 Task: Forward email as attachment with the signature Donald Hall with the subject Performance review from softage.1@softage.net to softage.10@softage.net with the message I need your input on the best approach to resolving a project issue.
Action: Mouse moved to (803, 70)
Screenshot: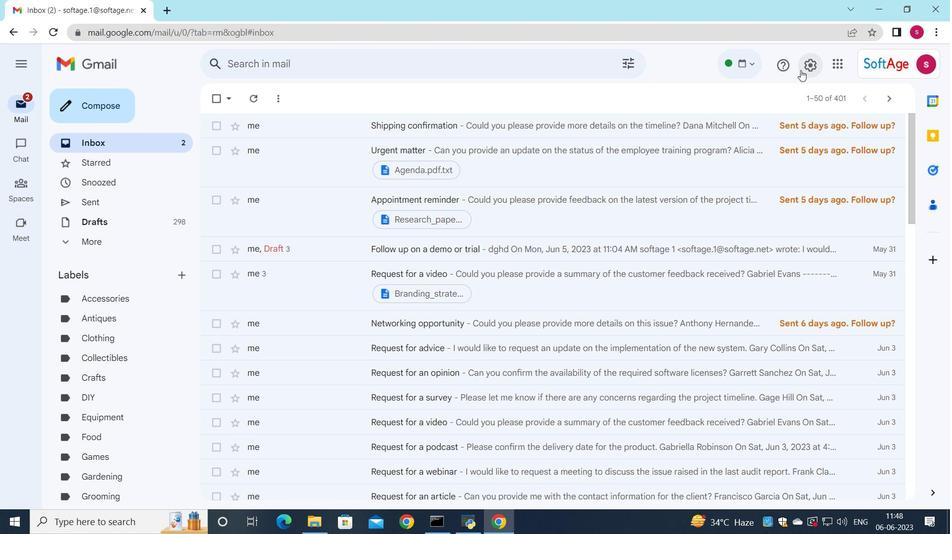 
Action: Mouse pressed left at (803, 70)
Screenshot: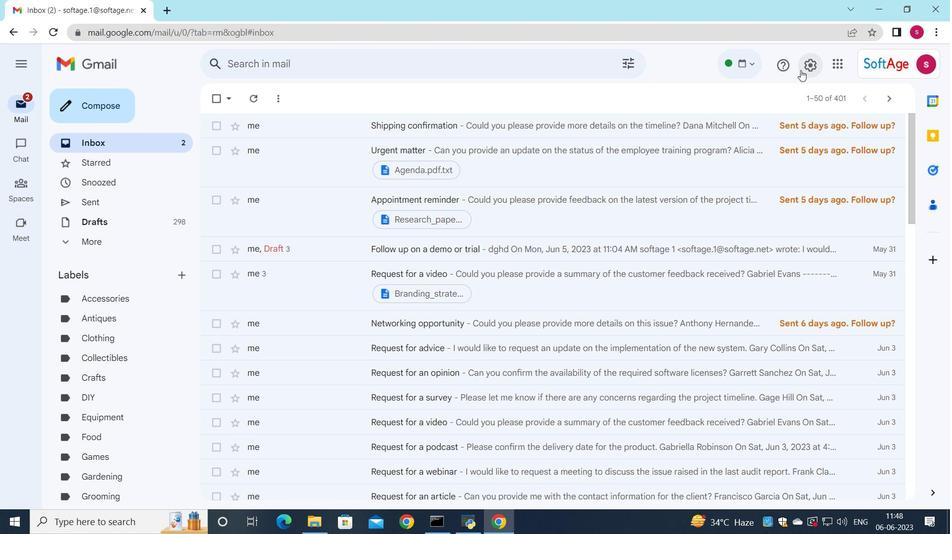 
Action: Mouse moved to (798, 121)
Screenshot: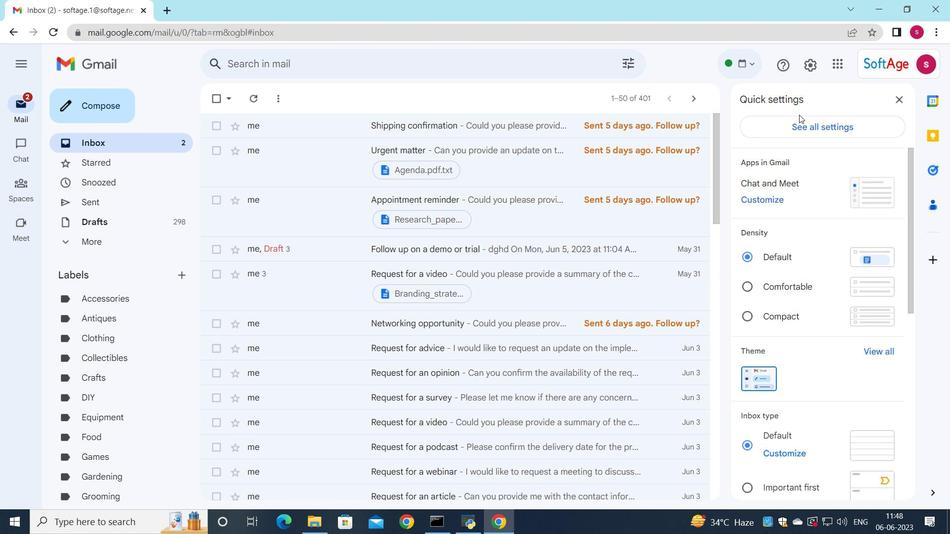
Action: Mouse pressed left at (798, 121)
Screenshot: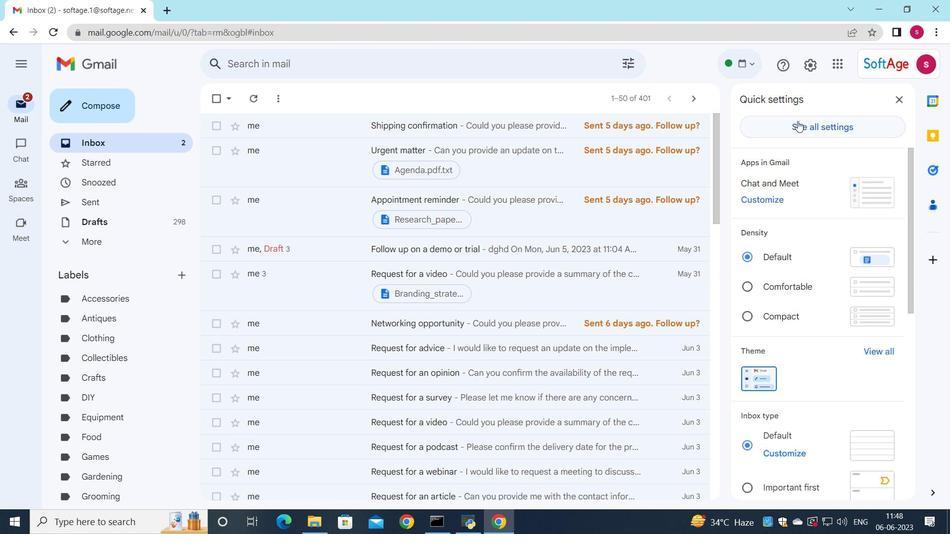
Action: Mouse moved to (640, 257)
Screenshot: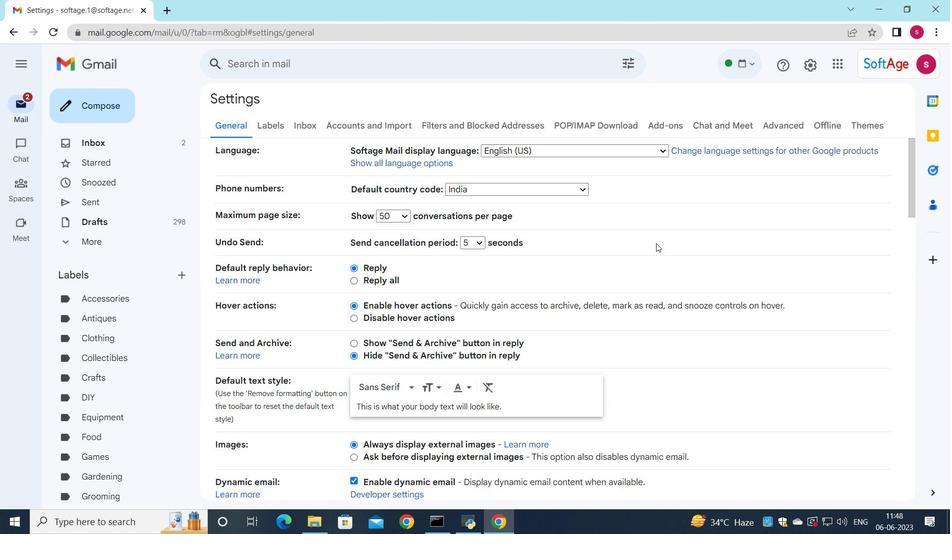 
Action: Mouse scrolled (643, 254) with delta (0, 0)
Screenshot: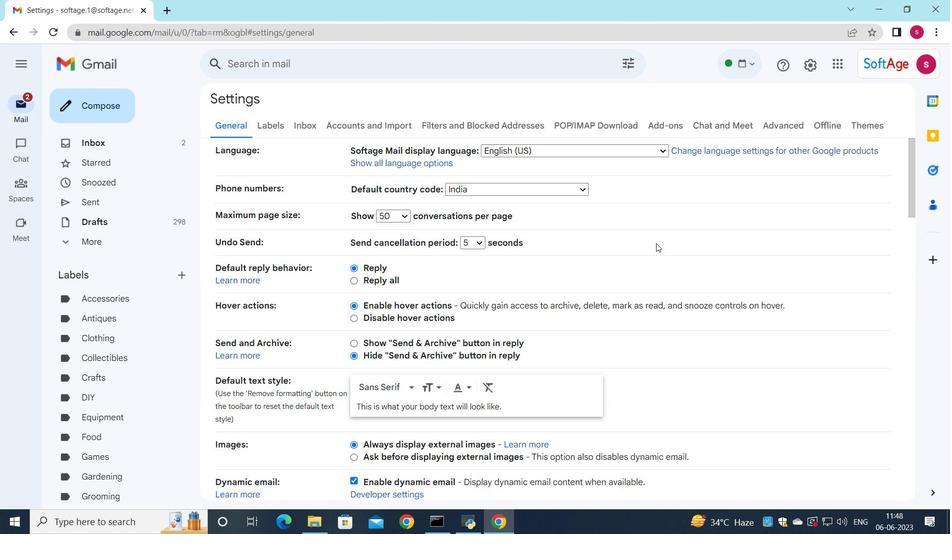 
Action: Mouse moved to (638, 259)
Screenshot: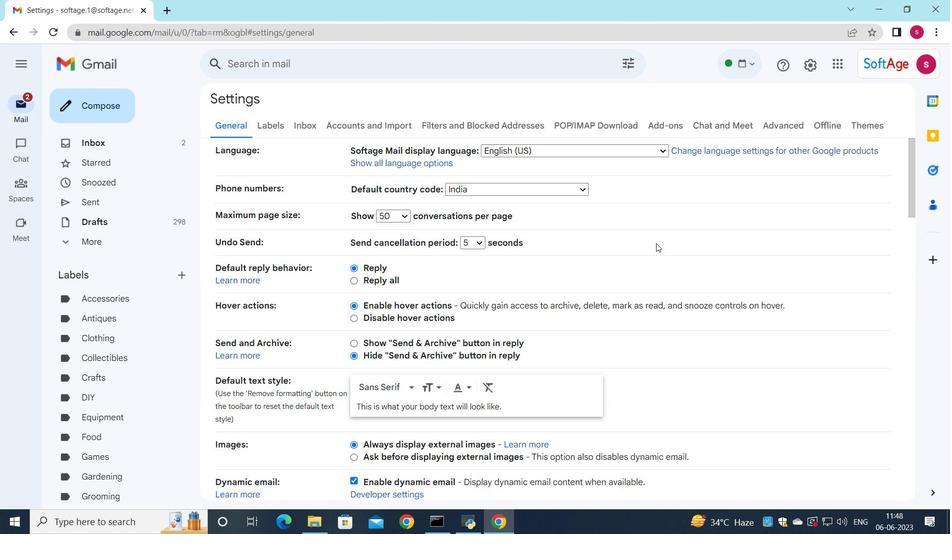 
Action: Mouse scrolled (640, 256) with delta (0, 0)
Screenshot: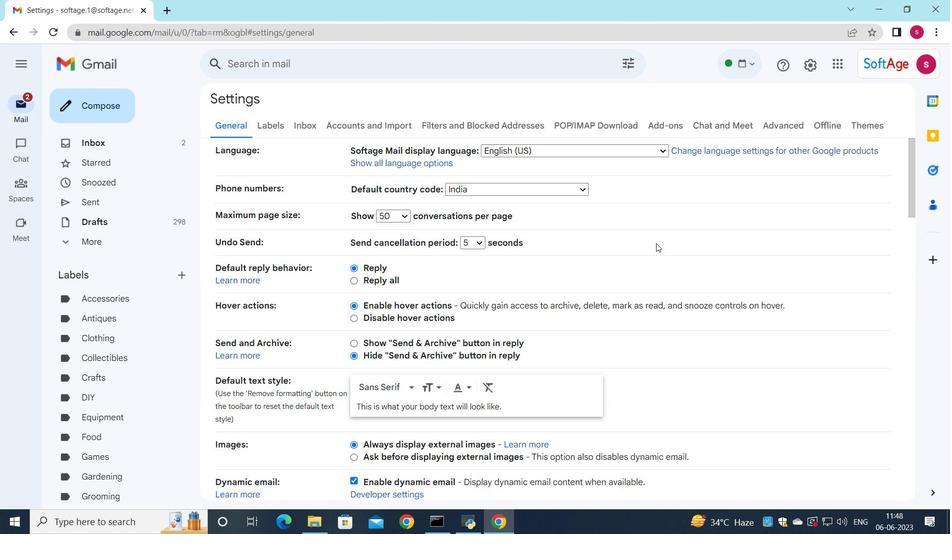 
Action: Mouse moved to (637, 260)
Screenshot: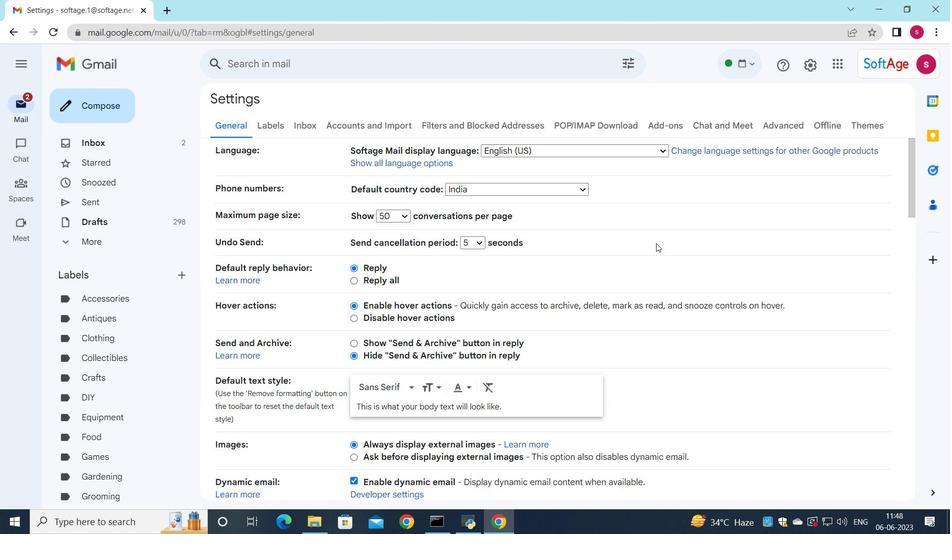 
Action: Mouse scrolled (637, 259) with delta (0, 0)
Screenshot: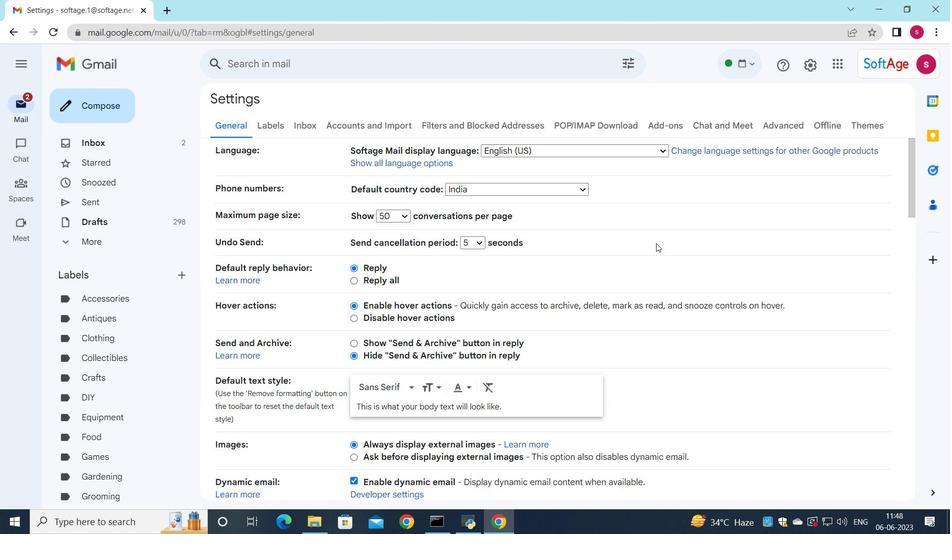
Action: Mouse moved to (635, 263)
Screenshot: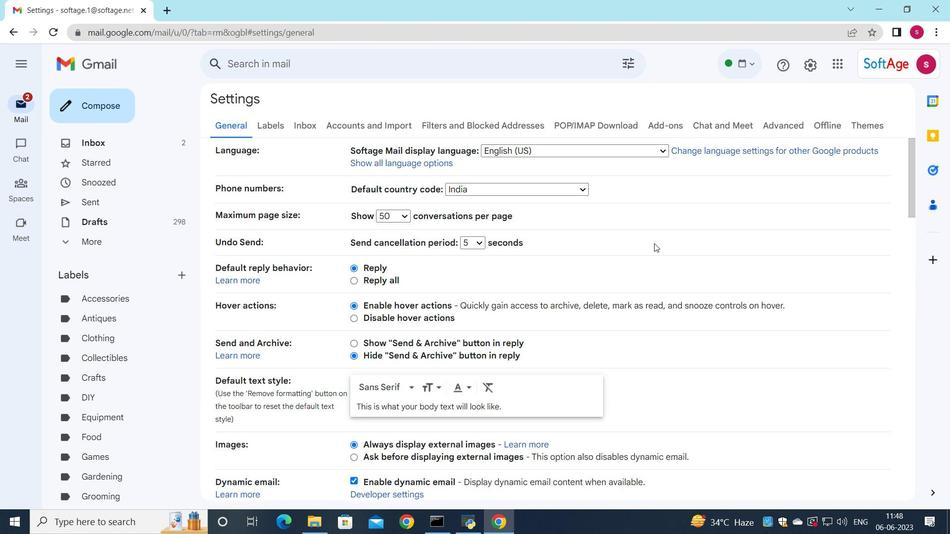 
Action: Mouse scrolled (635, 263) with delta (0, 0)
Screenshot: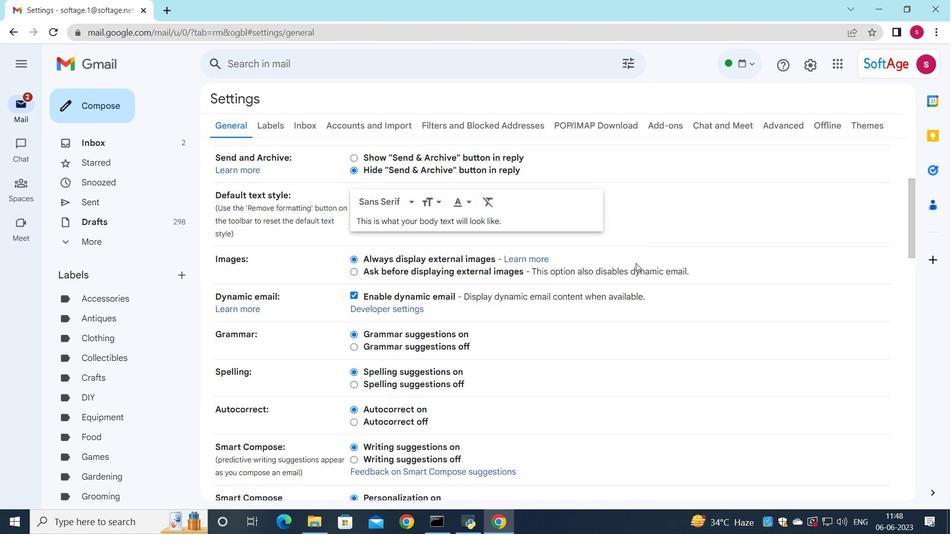 
Action: Mouse scrolled (635, 263) with delta (0, 0)
Screenshot: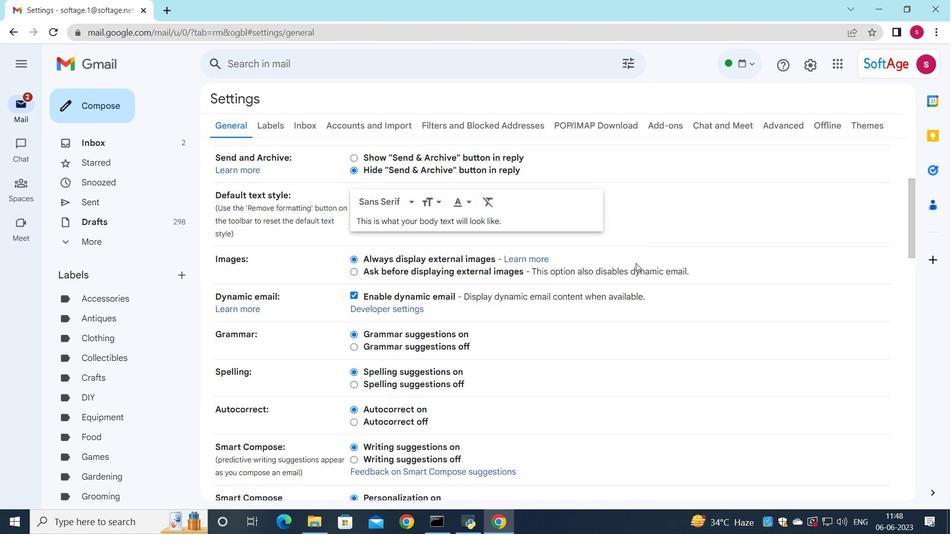 
Action: Mouse scrolled (635, 263) with delta (0, 0)
Screenshot: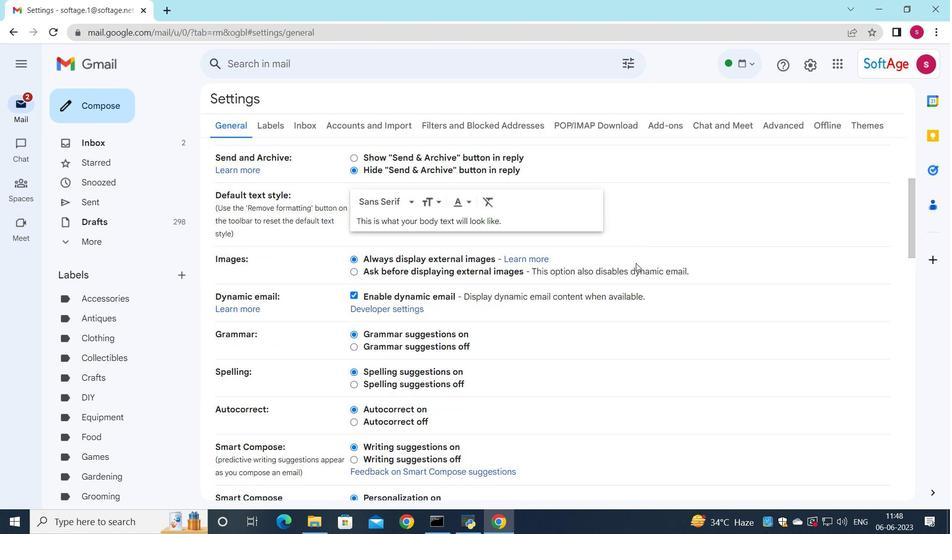 
Action: Mouse scrolled (635, 263) with delta (0, 0)
Screenshot: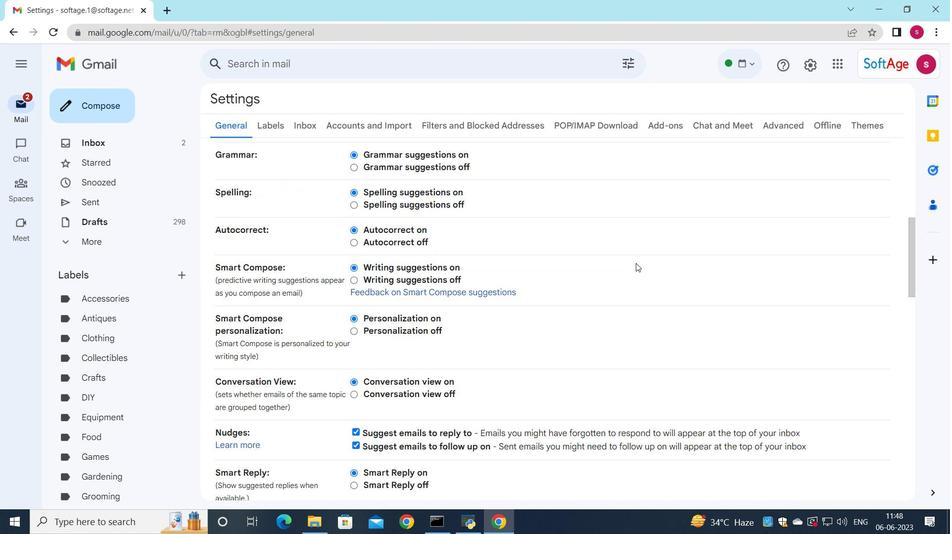
Action: Mouse moved to (632, 263)
Screenshot: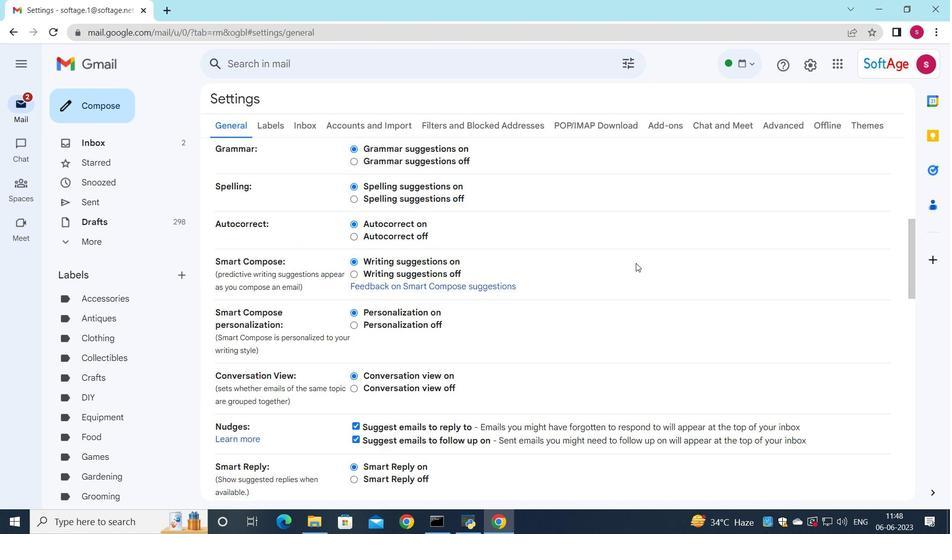 
Action: Mouse scrolled (632, 263) with delta (0, 0)
Screenshot: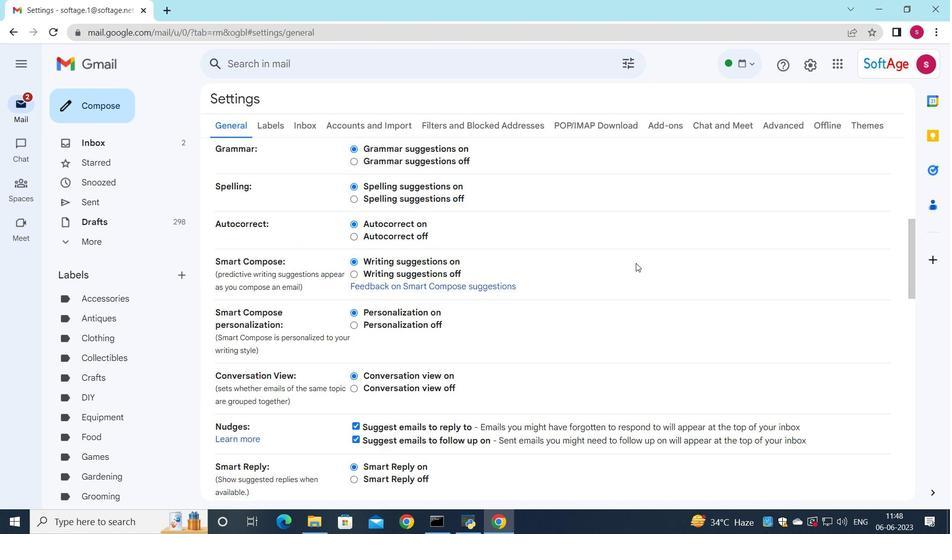 
Action: Mouse moved to (632, 263)
Screenshot: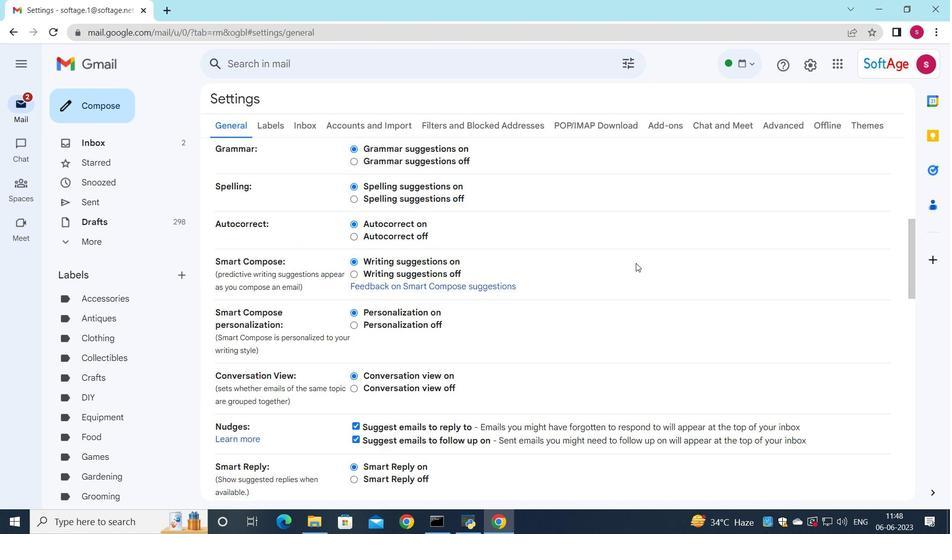
Action: Mouse scrolled (632, 263) with delta (0, 0)
Screenshot: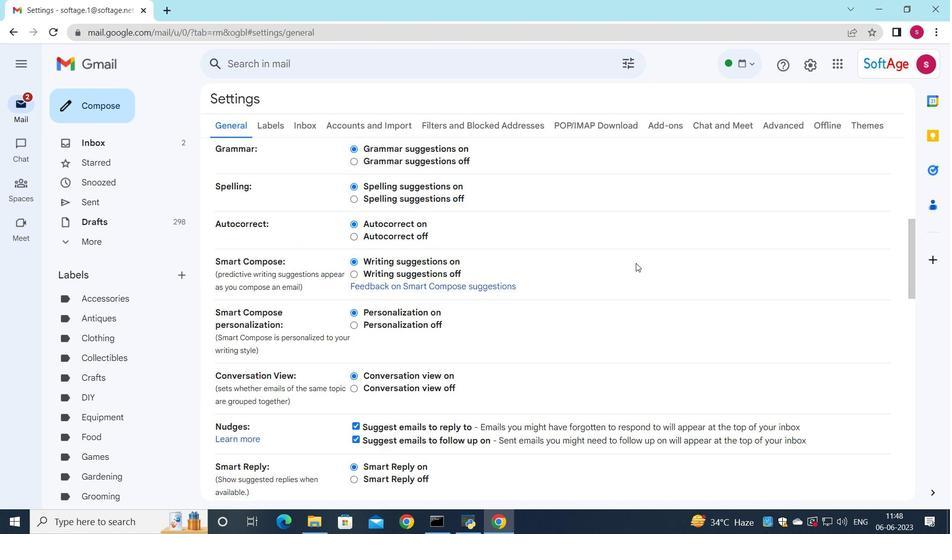 
Action: Mouse moved to (618, 268)
Screenshot: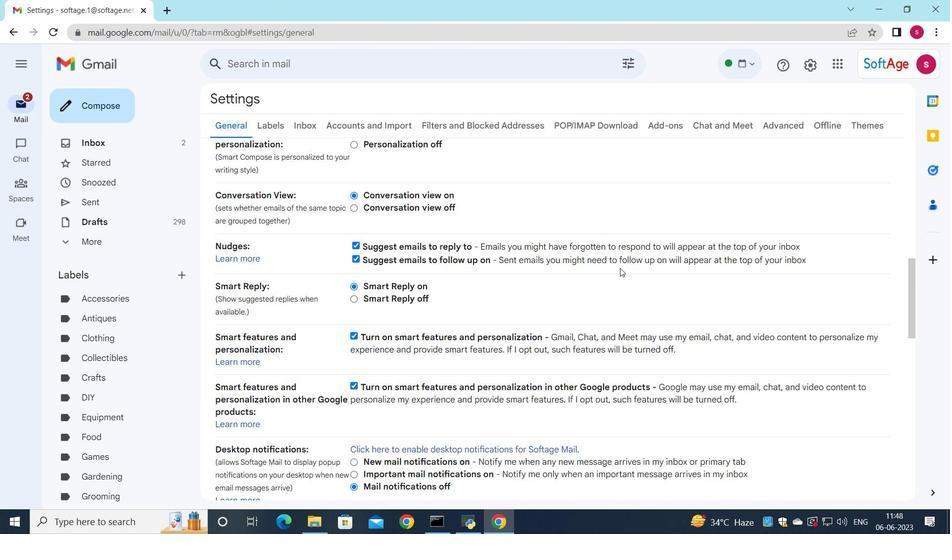 
Action: Mouse scrolled (618, 267) with delta (0, 0)
Screenshot: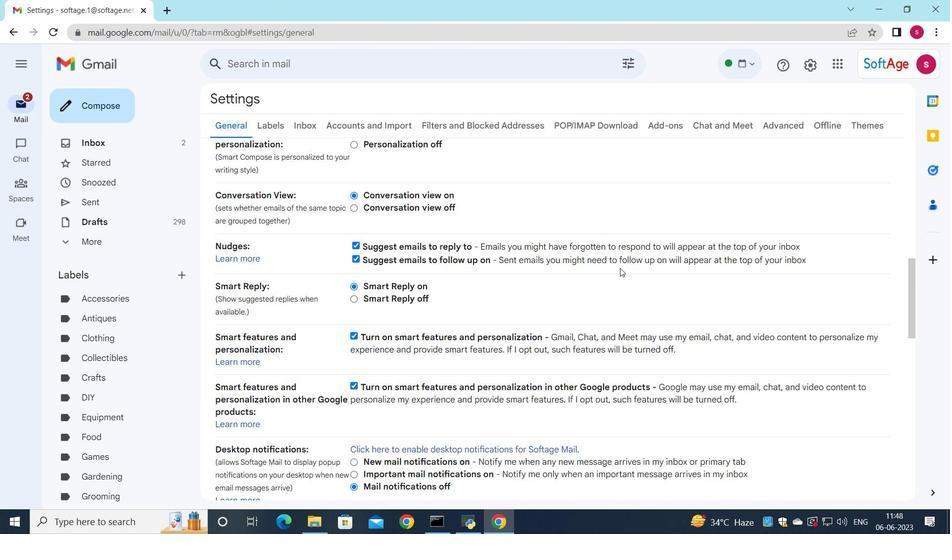 
Action: Mouse moved to (617, 268)
Screenshot: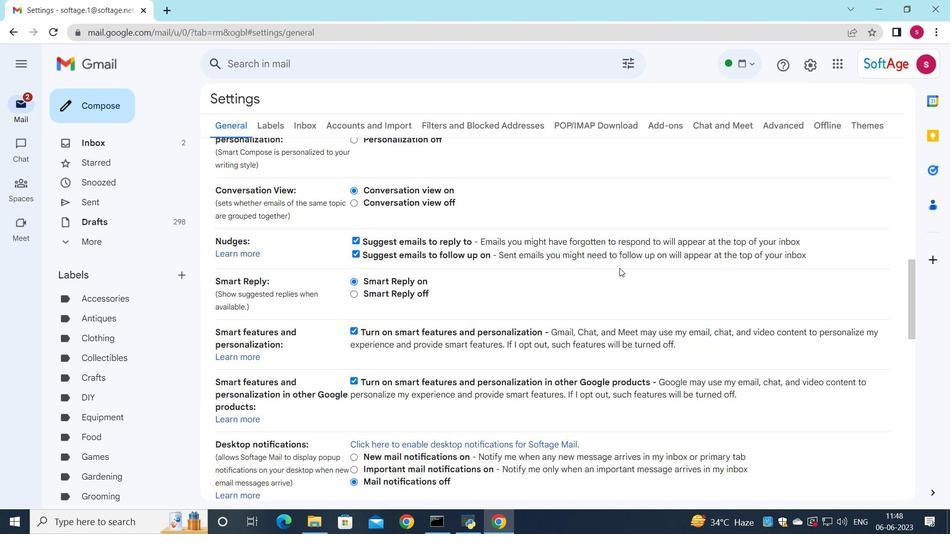 
Action: Mouse scrolled (617, 268) with delta (0, 0)
Screenshot: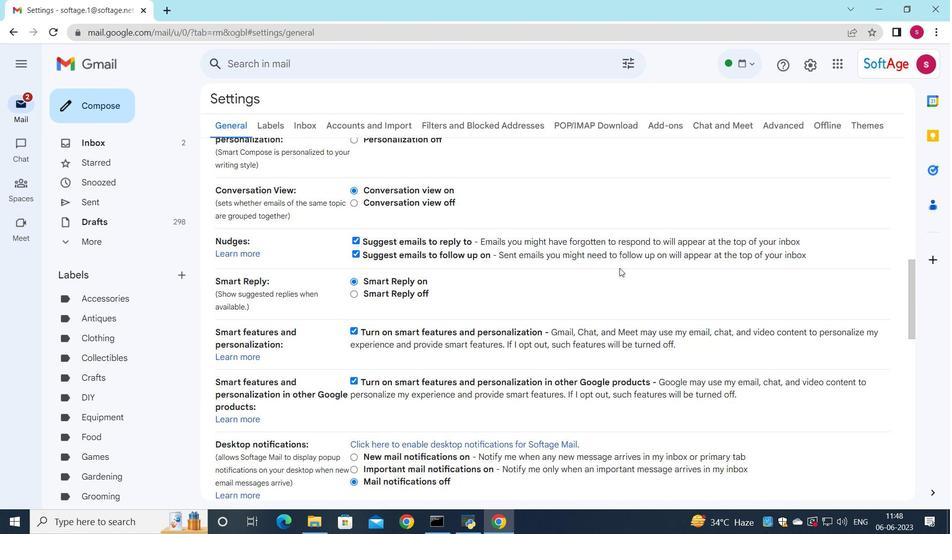 
Action: Mouse moved to (616, 269)
Screenshot: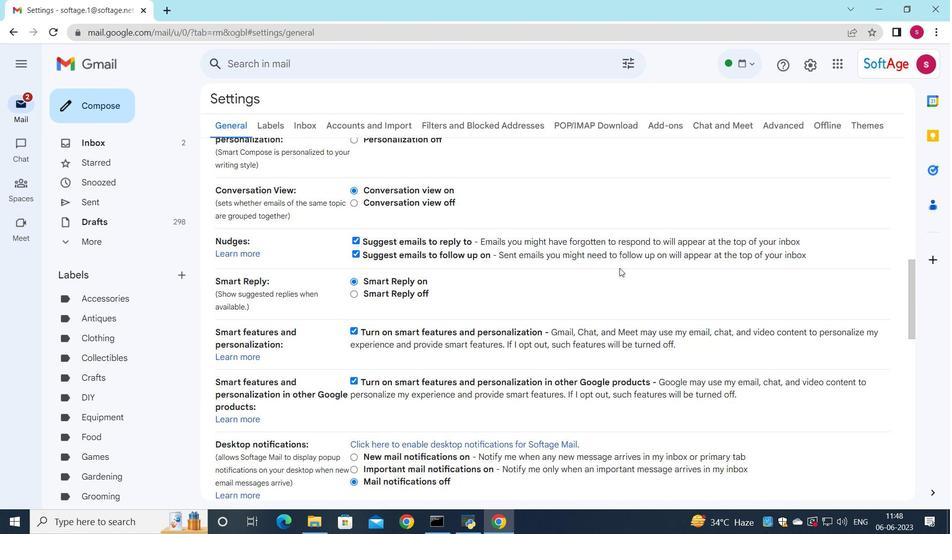 
Action: Mouse scrolled (616, 269) with delta (0, 0)
Screenshot: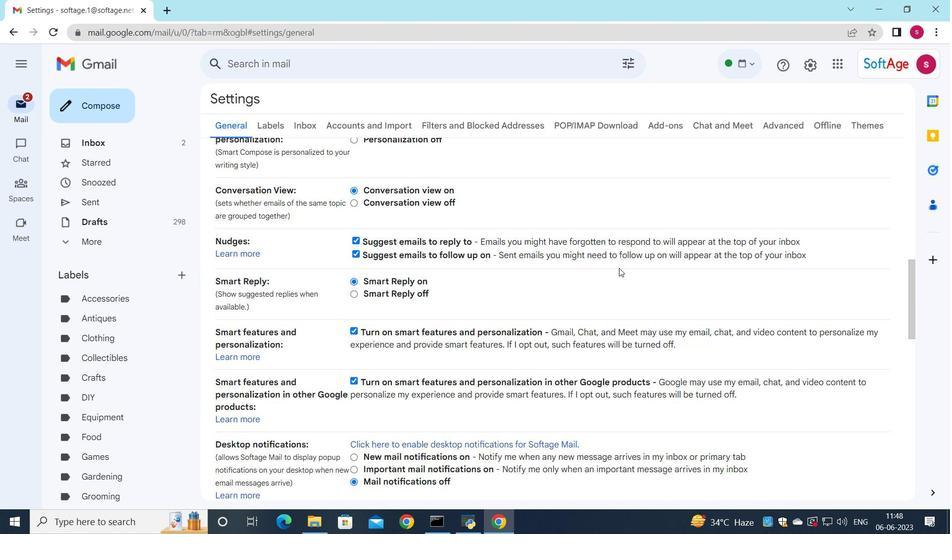 
Action: Mouse moved to (616, 270)
Screenshot: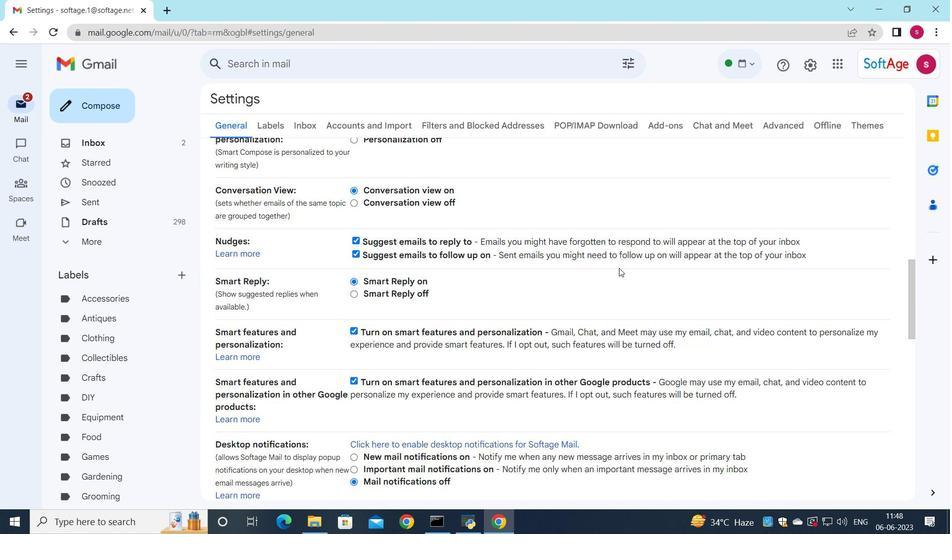 
Action: Mouse scrolled (616, 269) with delta (0, 0)
Screenshot: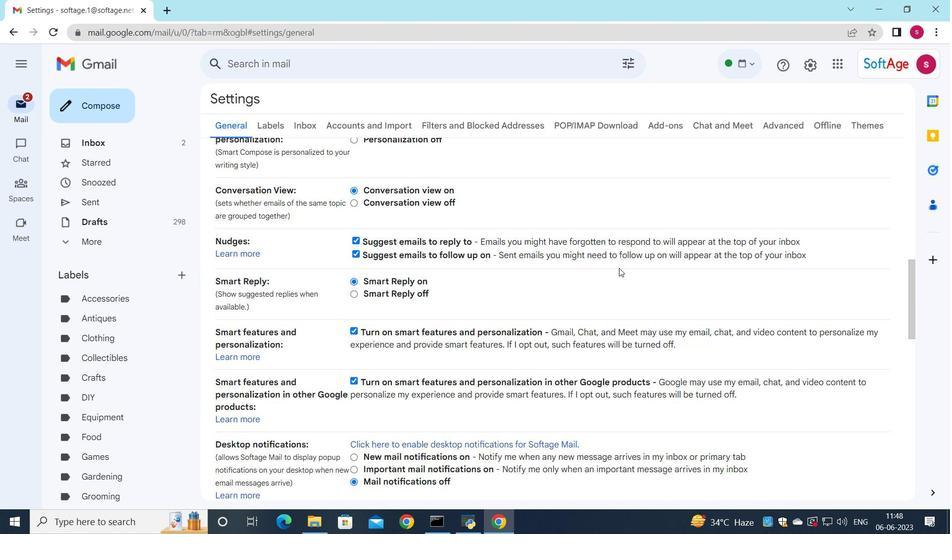 
Action: Mouse moved to (614, 274)
Screenshot: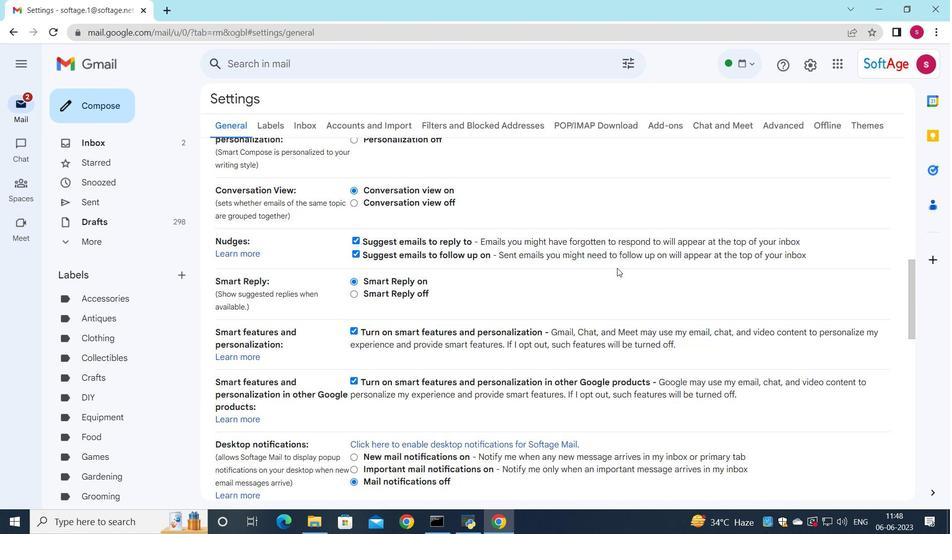
Action: Mouse scrolled (614, 273) with delta (0, 0)
Screenshot: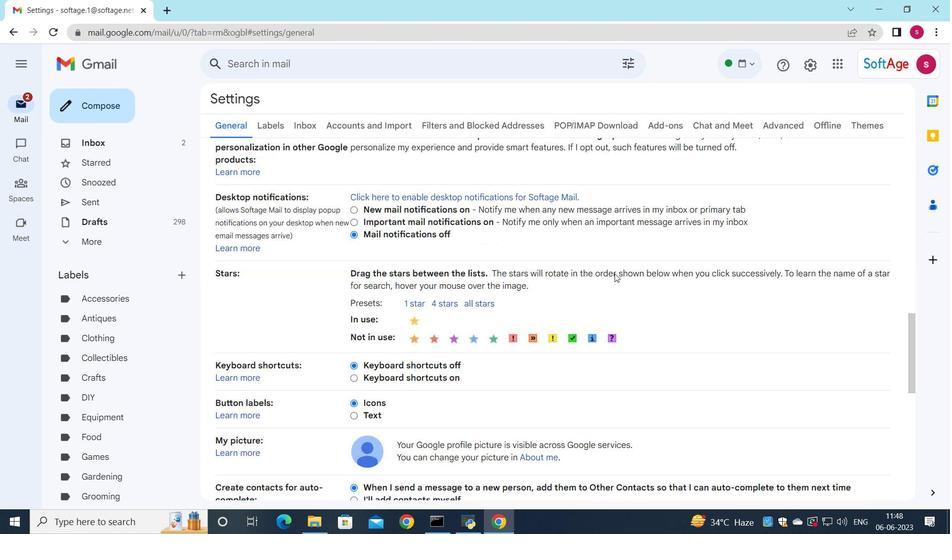 
Action: Mouse scrolled (614, 273) with delta (0, 0)
Screenshot: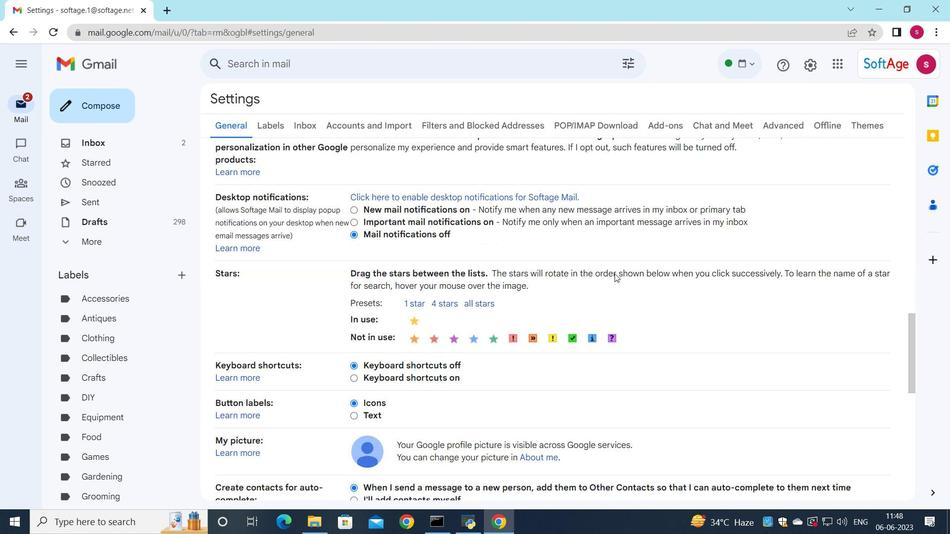 
Action: Mouse scrolled (614, 273) with delta (0, 0)
Screenshot: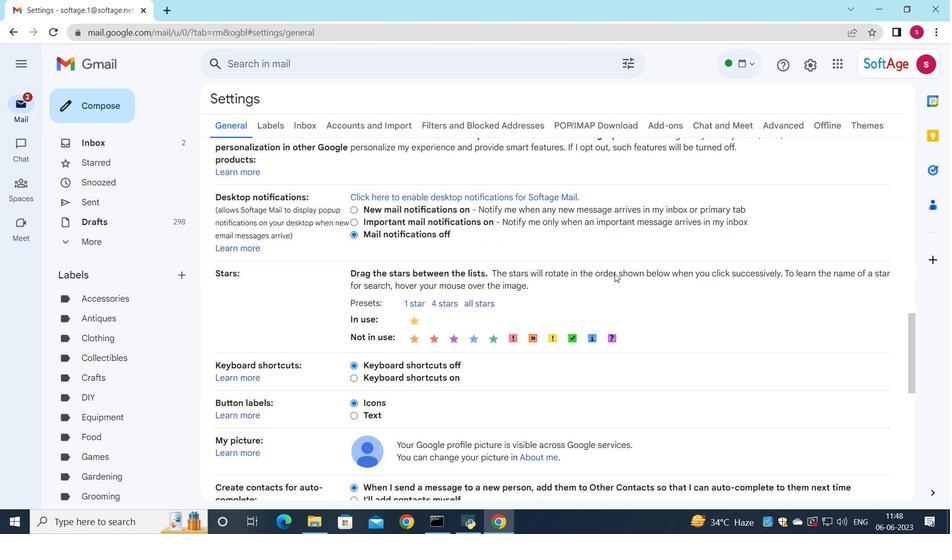 
Action: Mouse scrolled (614, 273) with delta (0, 0)
Screenshot: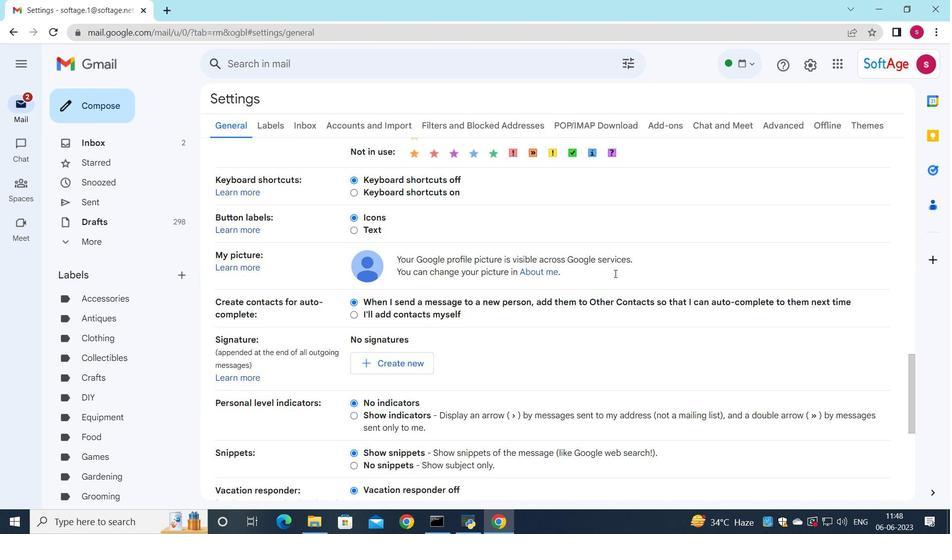
Action: Mouse scrolled (614, 273) with delta (0, 0)
Screenshot: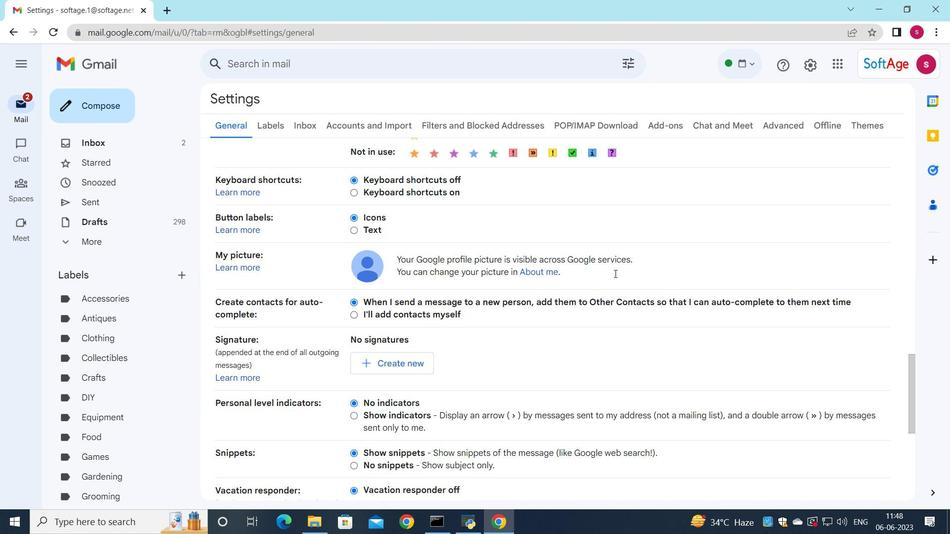 
Action: Mouse moved to (420, 244)
Screenshot: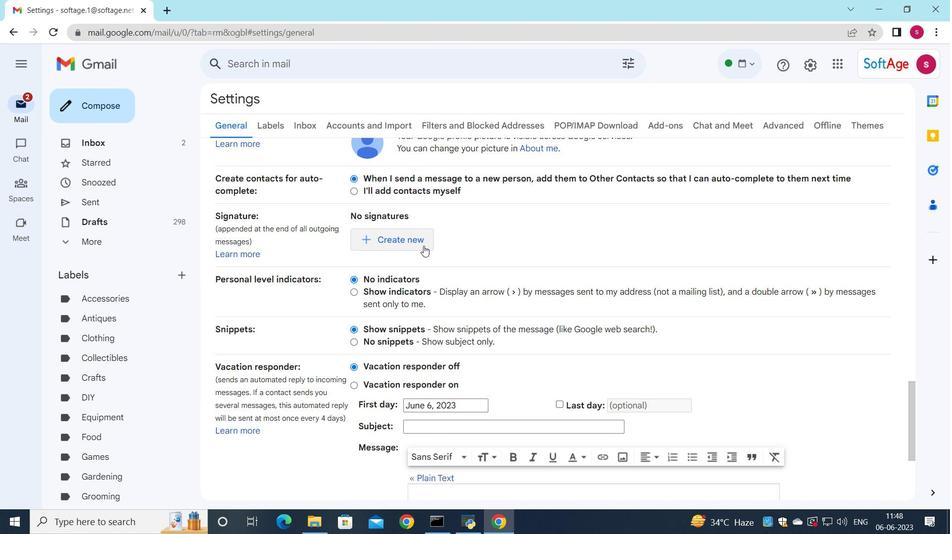 
Action: Mouse pressed left at (420, 244)
Screenshot: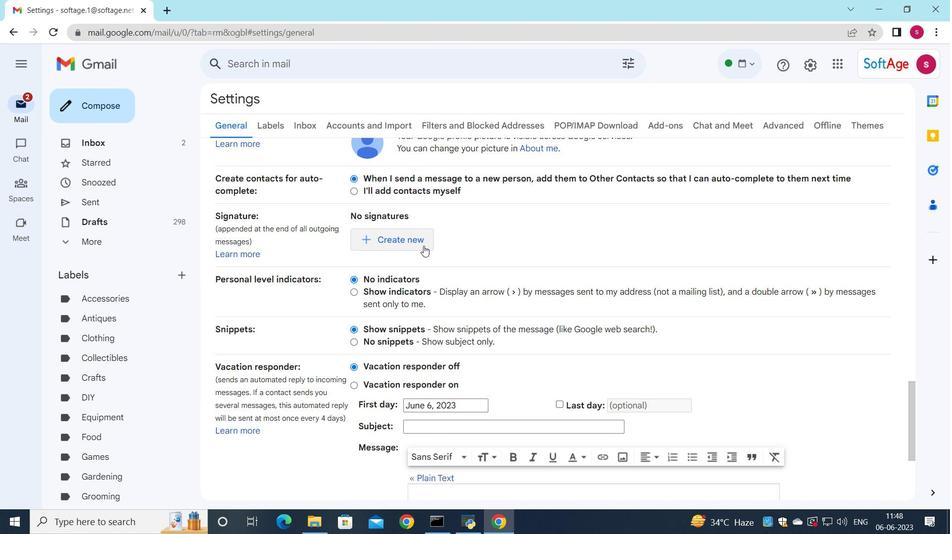 
Action: Mouse moved to (464, 121)
Screenshot: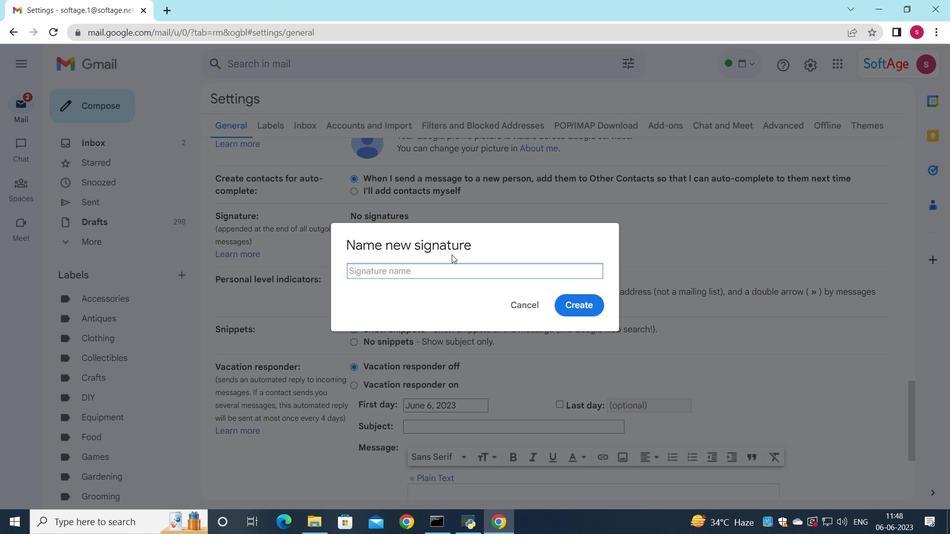 
Action: Key pressed <Key.shift>Donalfd<Key.backspace><Key.backspace>d<Key.space><Key.shift><Key.shift><Key.shift><Key.shift><Key.shift><Key.shift><Key.shift><Key.shift><Key.shift><Key.shift><Key.shift><Key.shift><Key.shift>Hall
Screenshot: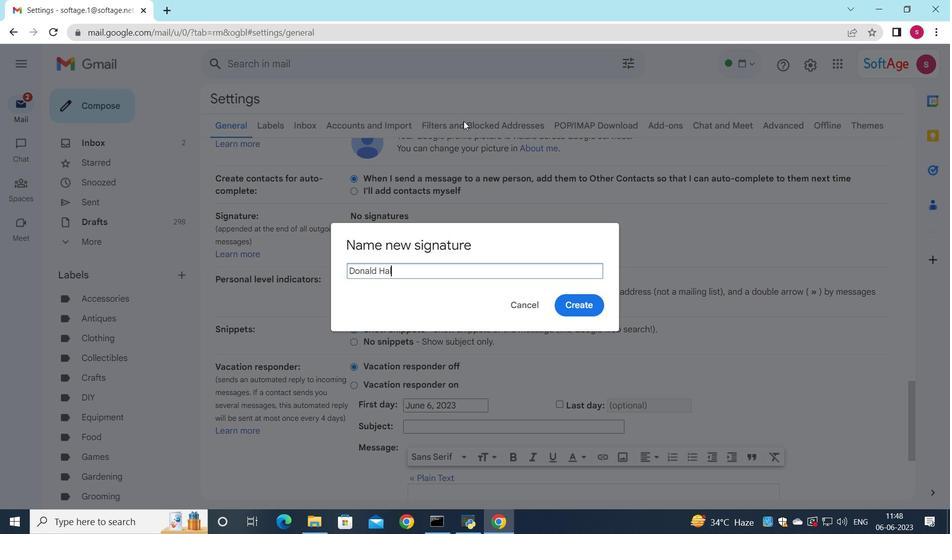 
Action: Mouse moved to (590, 314)
Screenshot: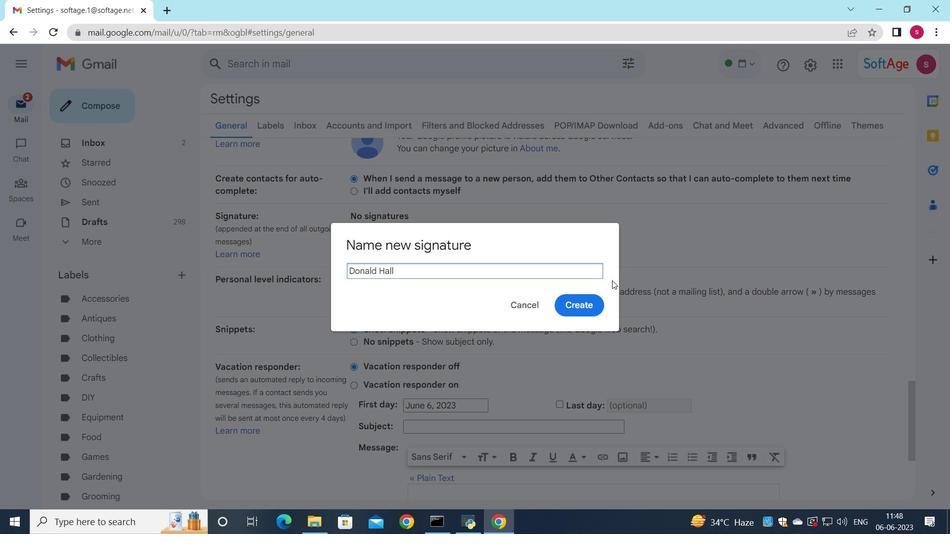 
Action: Mouse pressed left at (590, 314)
Screenshot: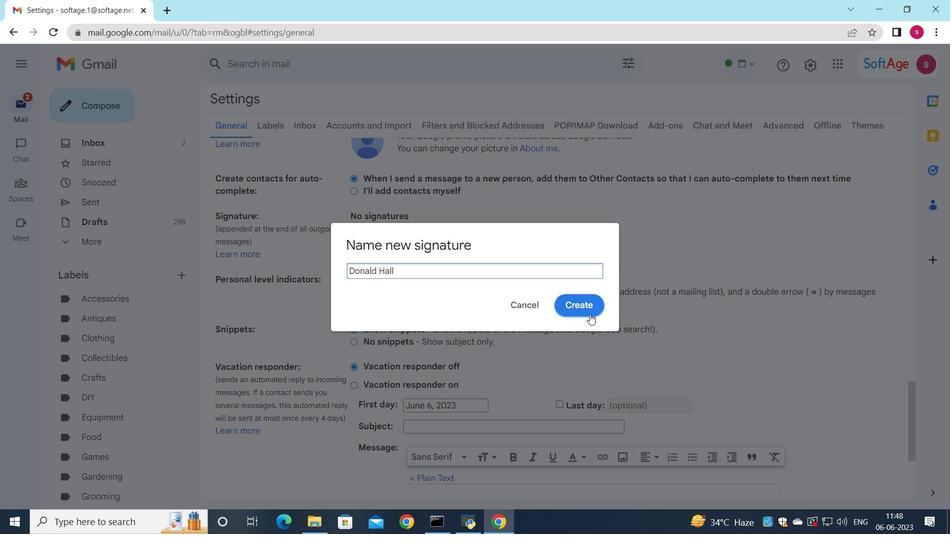 
Action: Mouse moved to (646, 263)
Screenshot: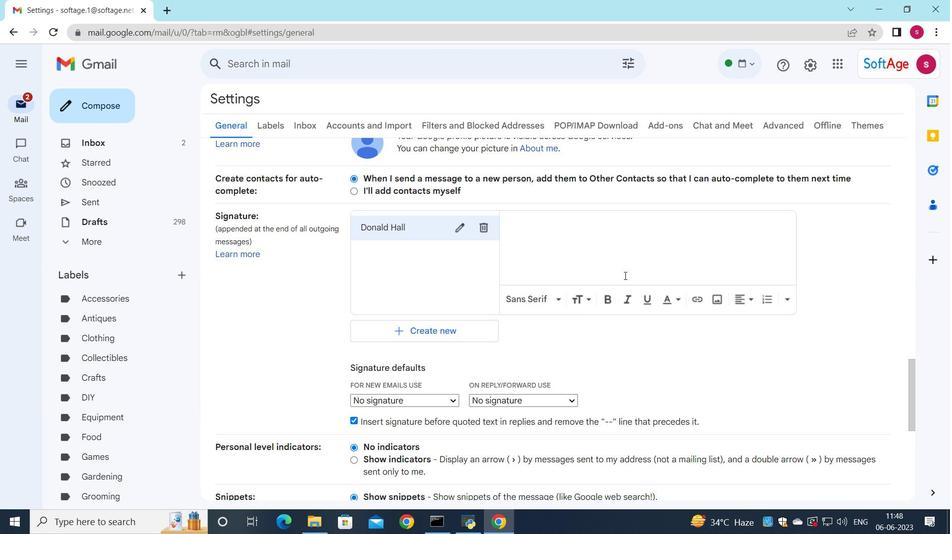 
Action: Mouse pressed left at (646, 263)
Screenshot: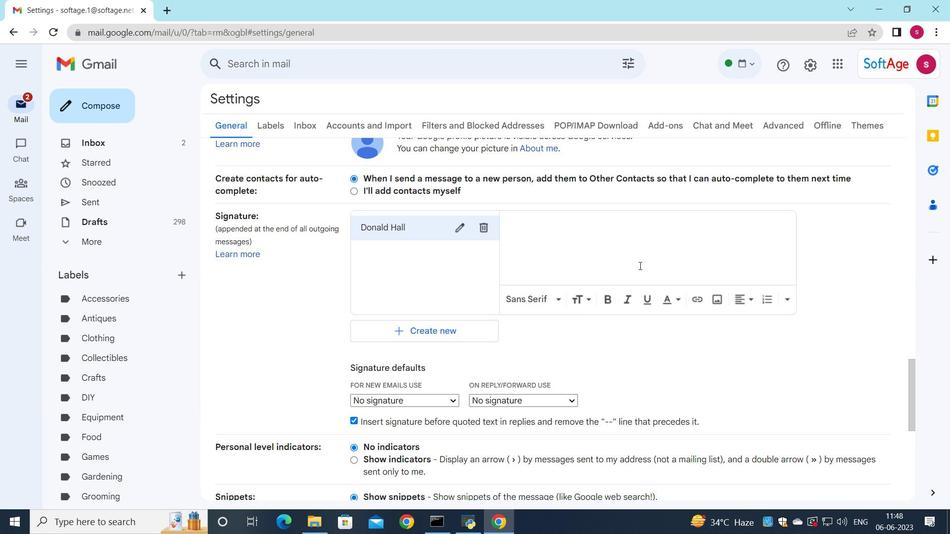 
Action: Mouse moved to (635, 237)
Screenshot: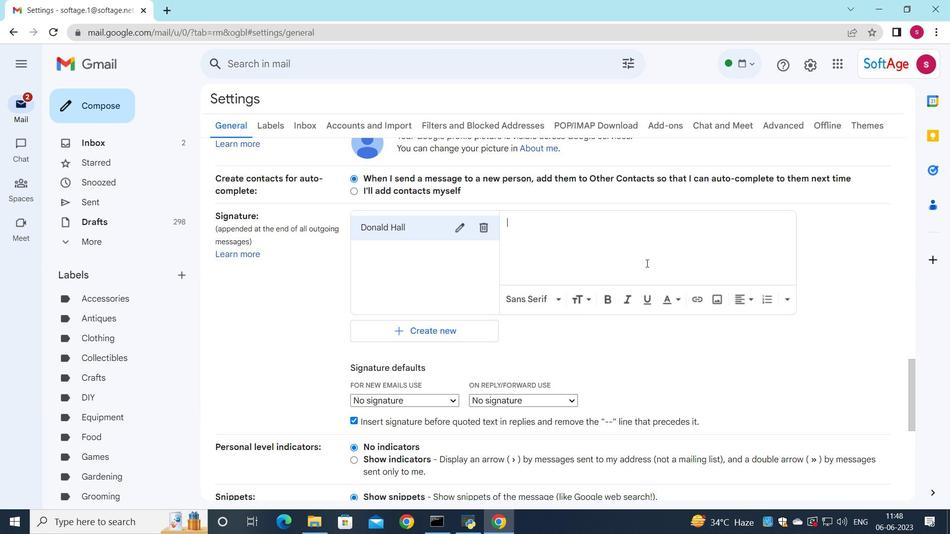 
Action: Key pressed <Key.shift>Donald<Key.space><Key.shift>hall
Screenshot: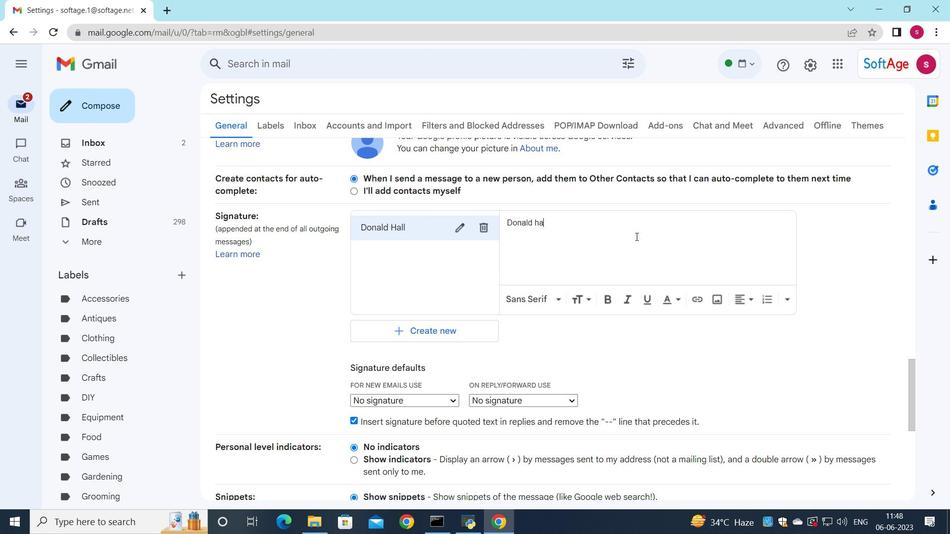 
Action: Mouse moved to (536, 222)
Screenshot: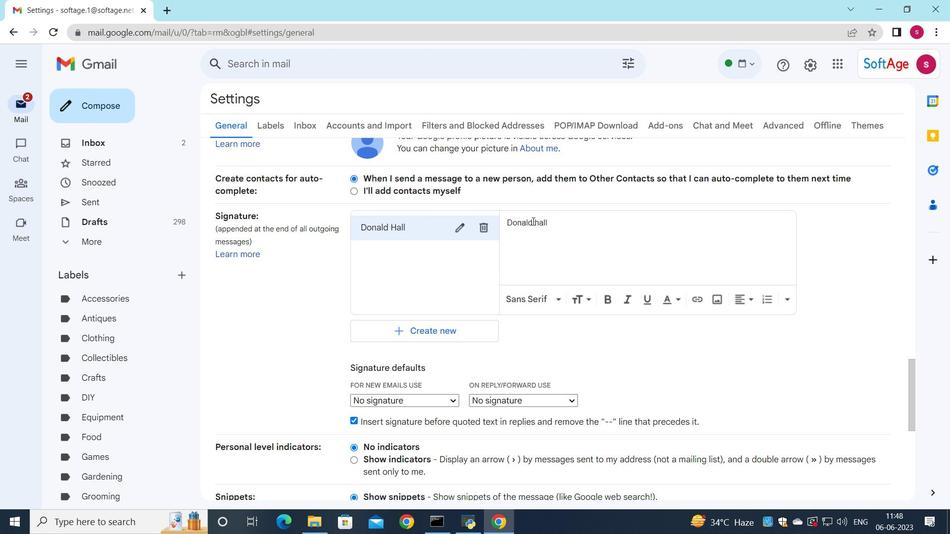 
Action: Mouse pressed left at (536, 222)
Screenshot: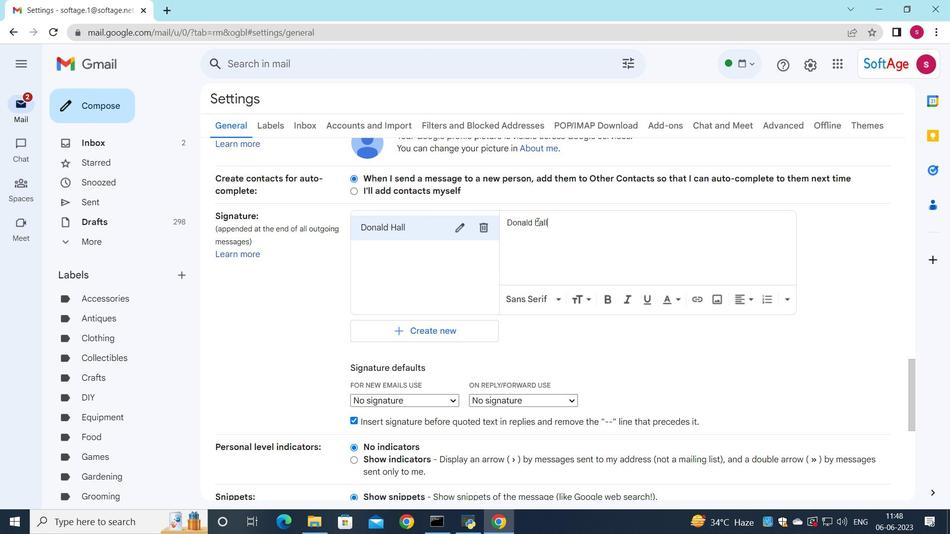 
Action: Key pressed <Key.backspace><Key.shift>H
Screenshot: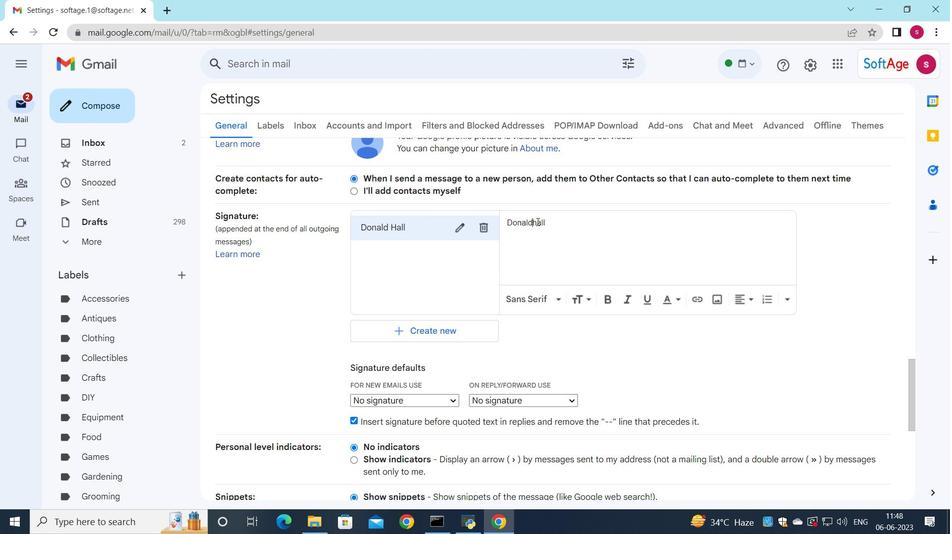 
Action: Mouse scrolled (536, 221) with delta (0, 0)
Screenshot: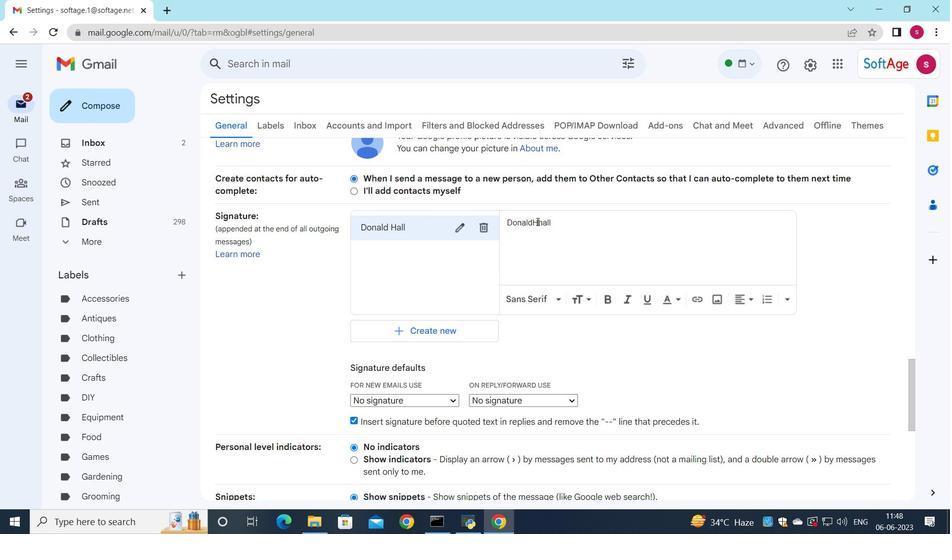 
Action: Mouse scrolled (536, 221) with delta (0, 0)
Screenshot: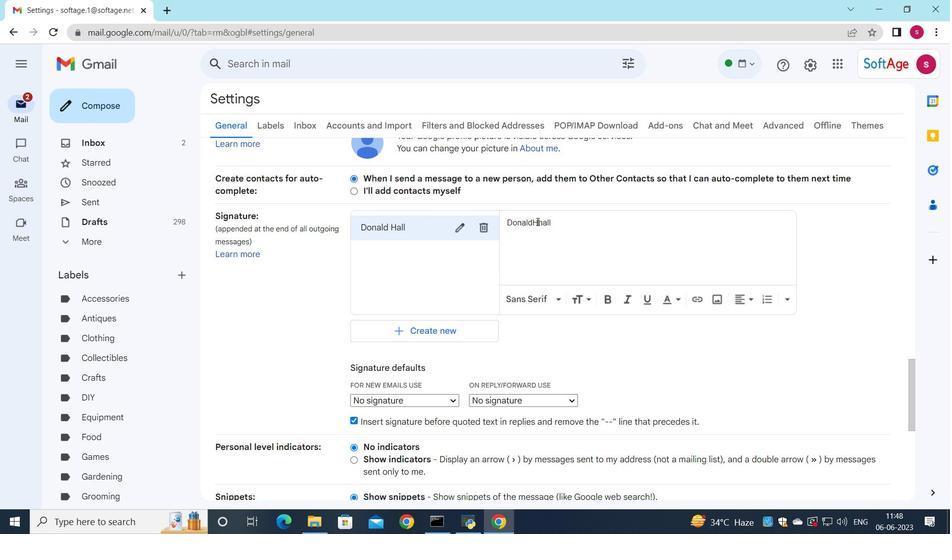 
Action: Mouse scrolled (536, 221) with delta (0, 0)
Screenshot: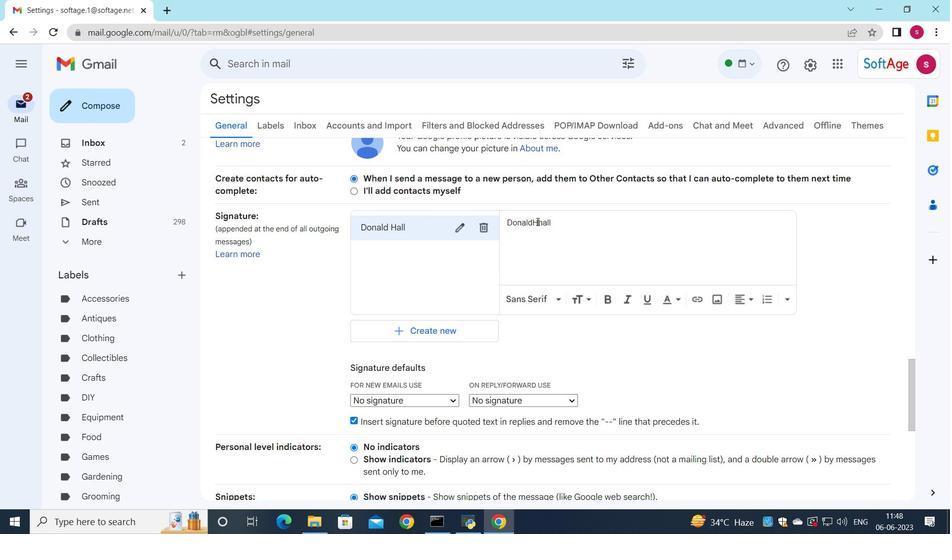 
Action: Mouse scrolled (536, 221) with delta (0, 0)
Screenshot: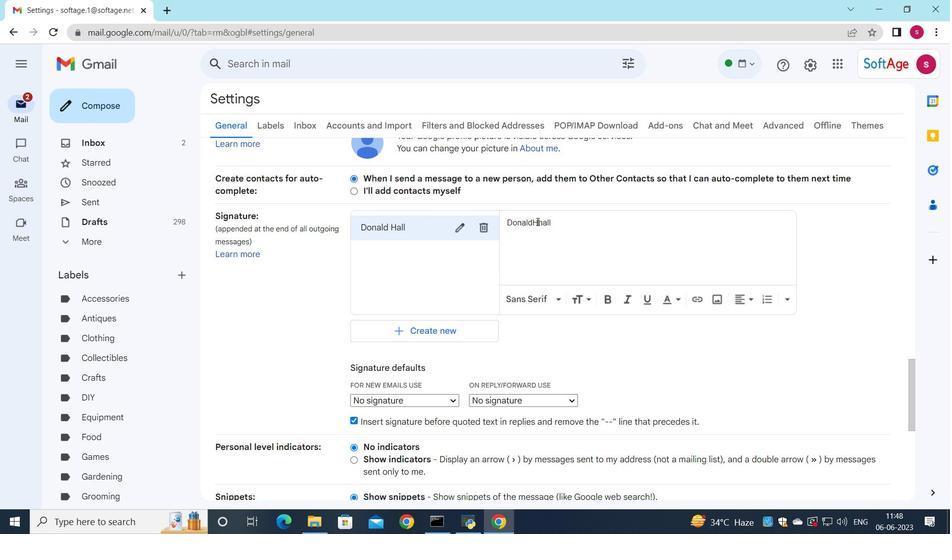 
Action: Mouse scrolled (536, 222) with delta (0, 0)
Screenshot: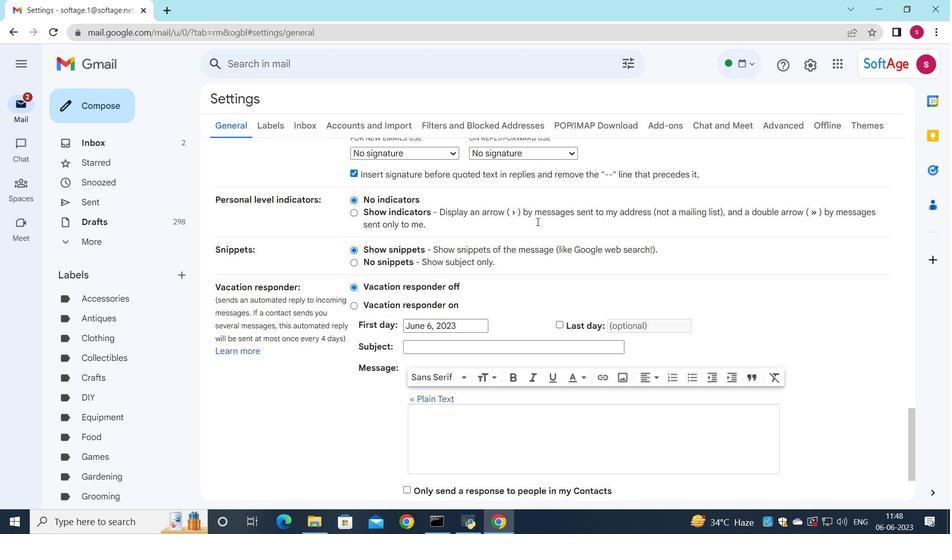 
Action: Mouse scrolled (536, 222) with delta (0, 0)
Screenshot: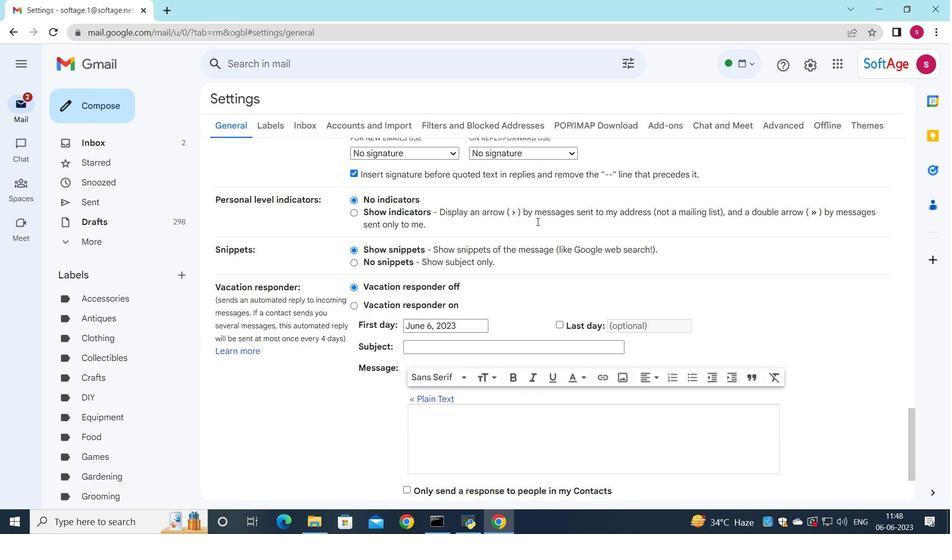 
Action: Mouse scrolled (536, 222) with delta (0, 0)
Screenshot: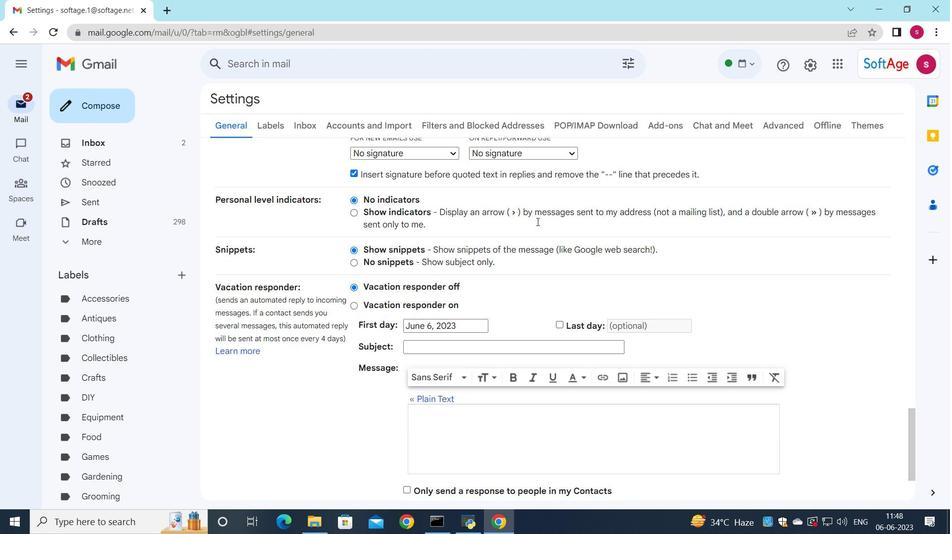 
Action: Mouse scrolled (536, 222) with delta (0, 0)
Screenshot: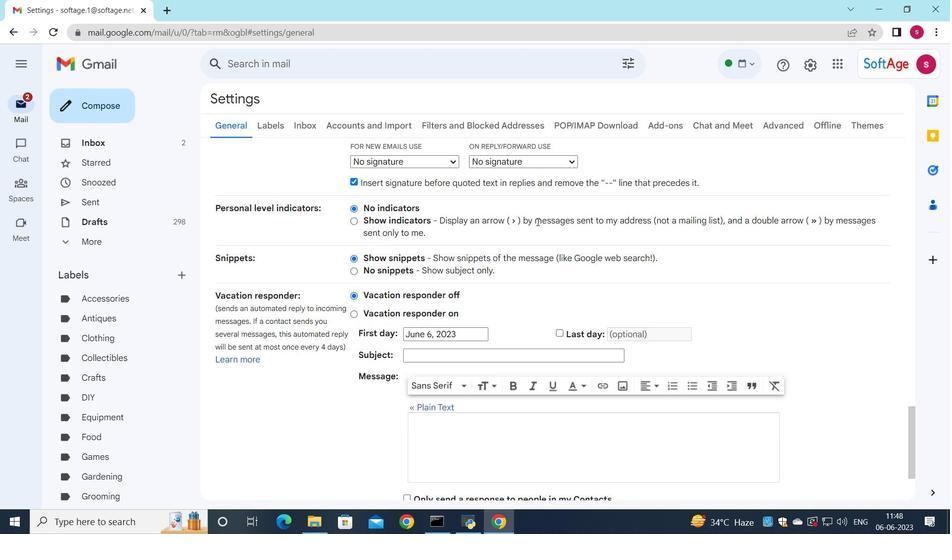 
Action: Mouse moved to (540, 225)
Screenshot: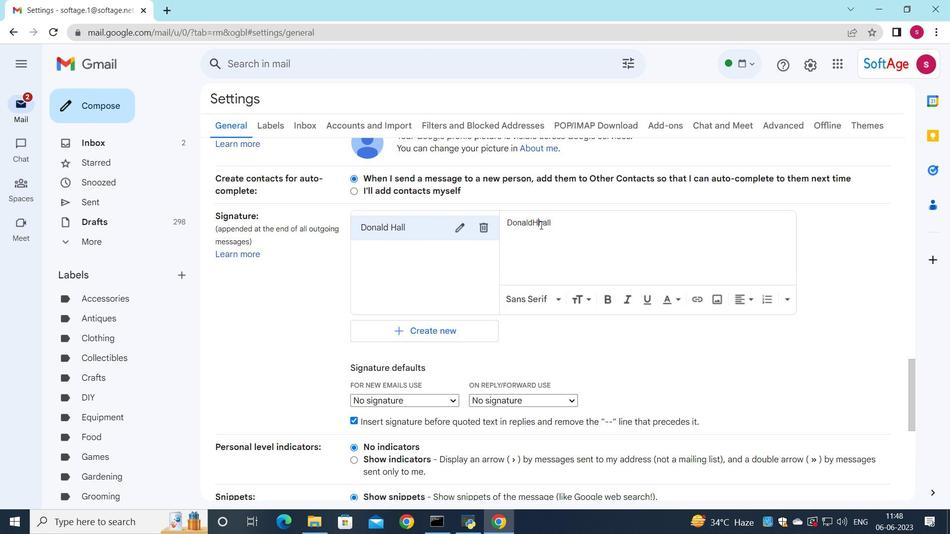 
Action: Mouse pressed left at (540, 225)
Screenshot: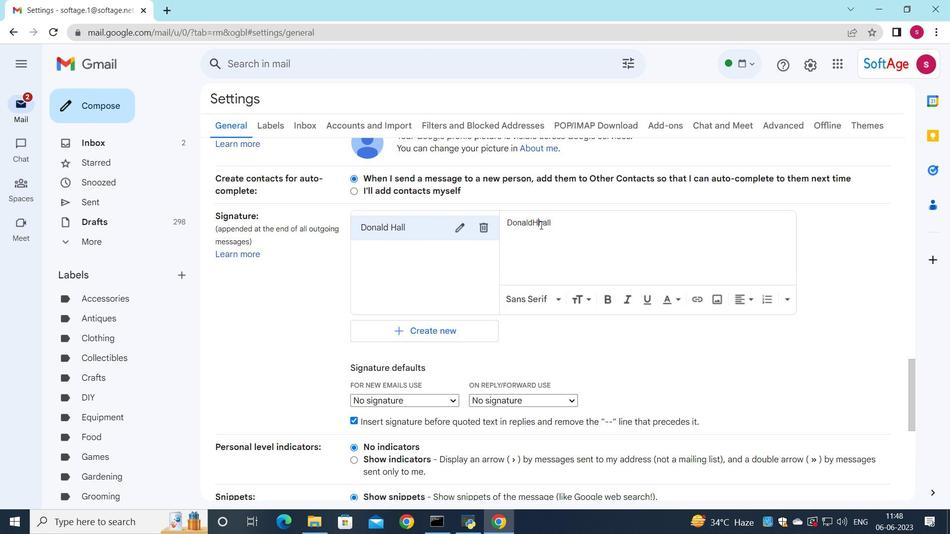
Action: Mouse moved to (536, 220)
Screenshot: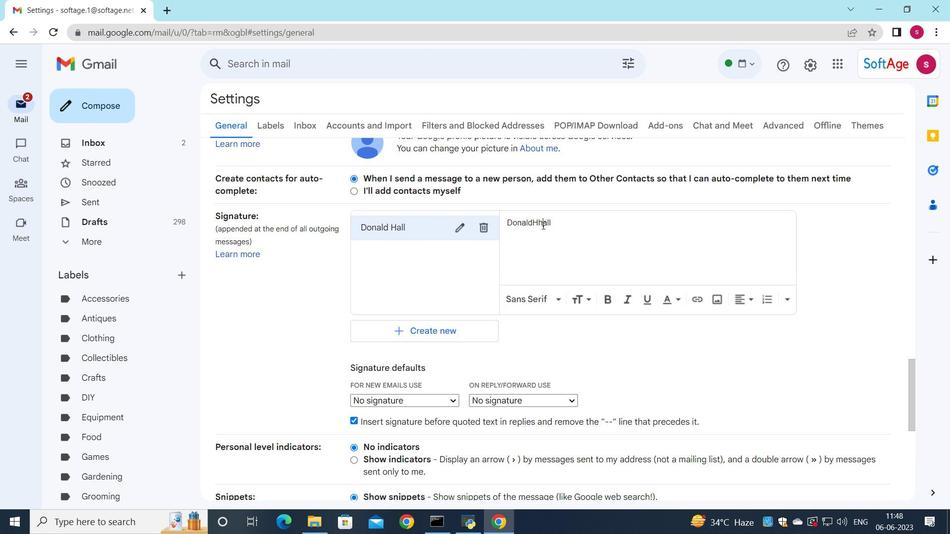 
Action: Key pressed <Key.backspace>
Screenshot: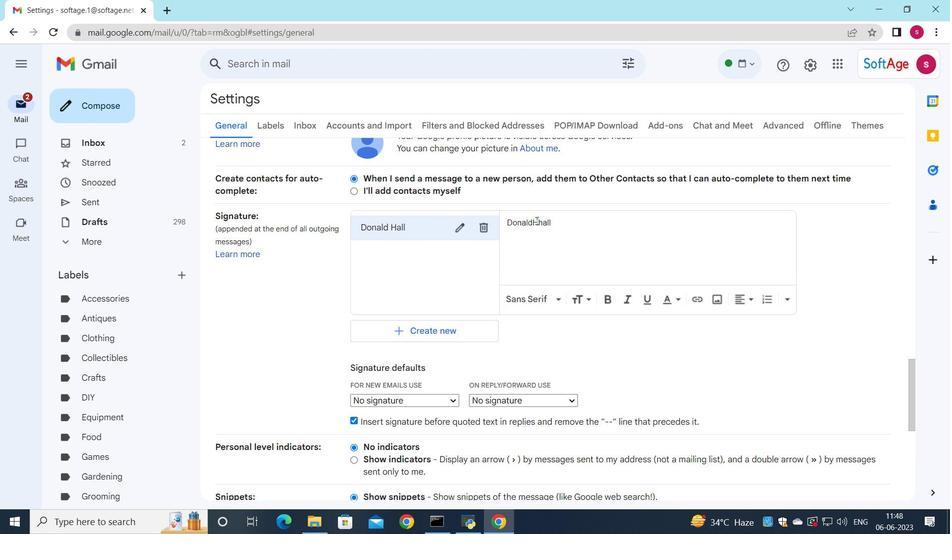 
Action: Mouse moved to (532, 222)
Screenshot: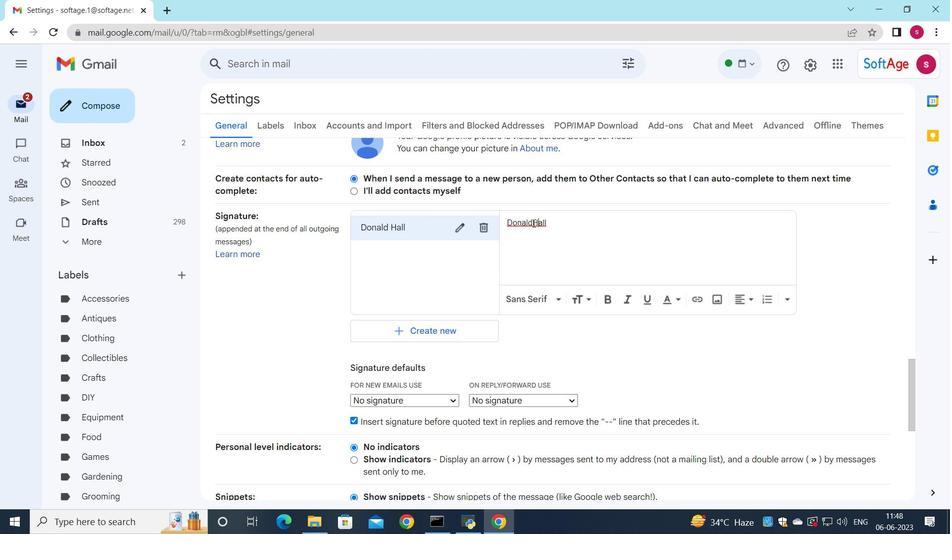 
Action: Mouse pressed left at (532, 222)
Screenshot: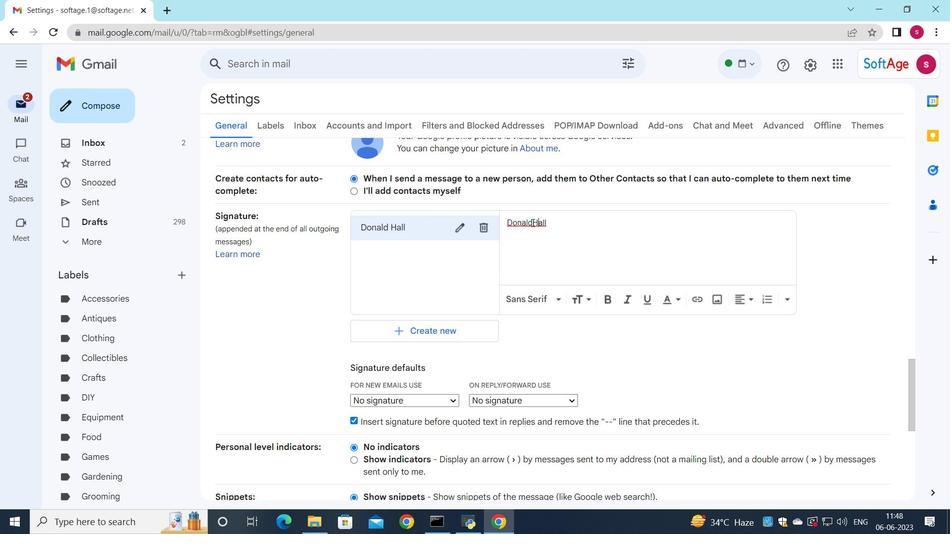 
Action: Key pressed <Key.space>
Screenshot: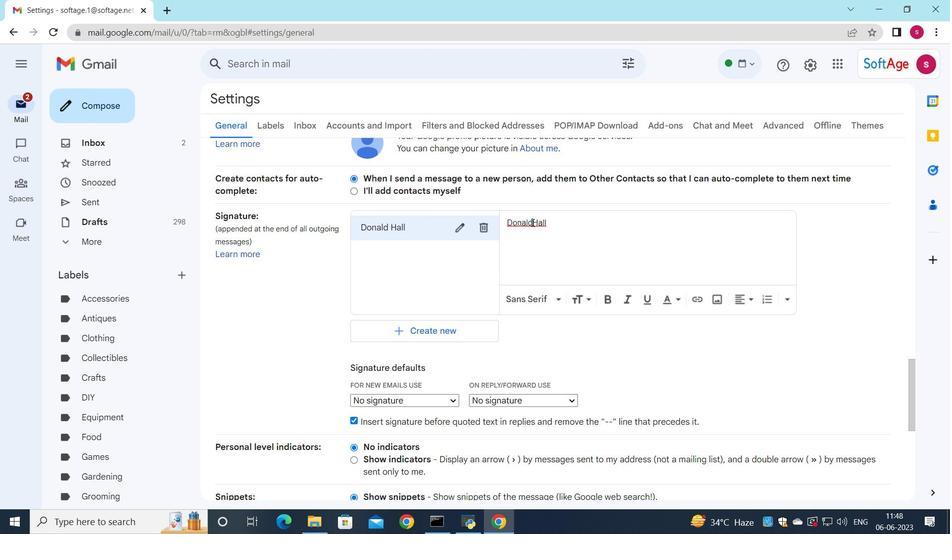 
Action: Mouse moved to (543, 294)
Screenshot: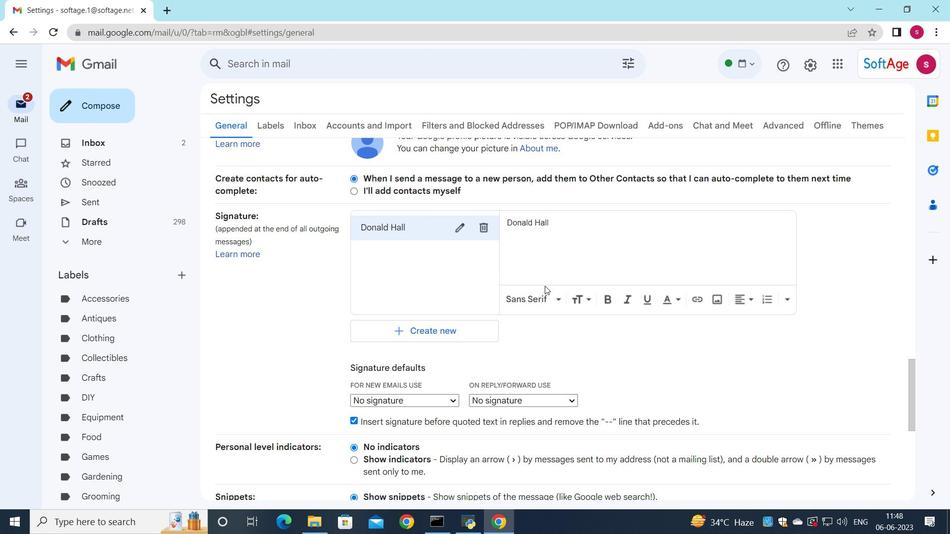 
Action: Mouse scrolled (543, 293) with delta (0, 0)
Screenshot: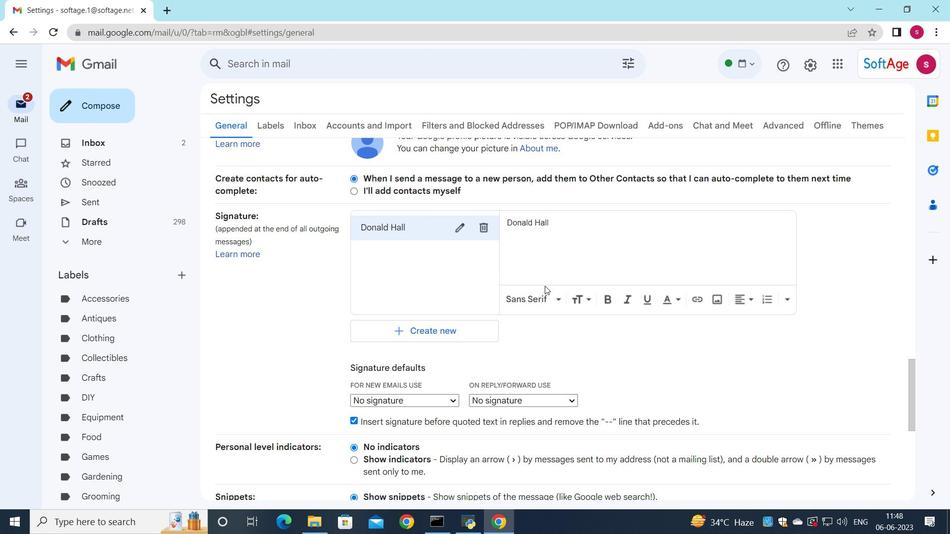 
Action: Mouse moved to (543, 294)
Screenshot: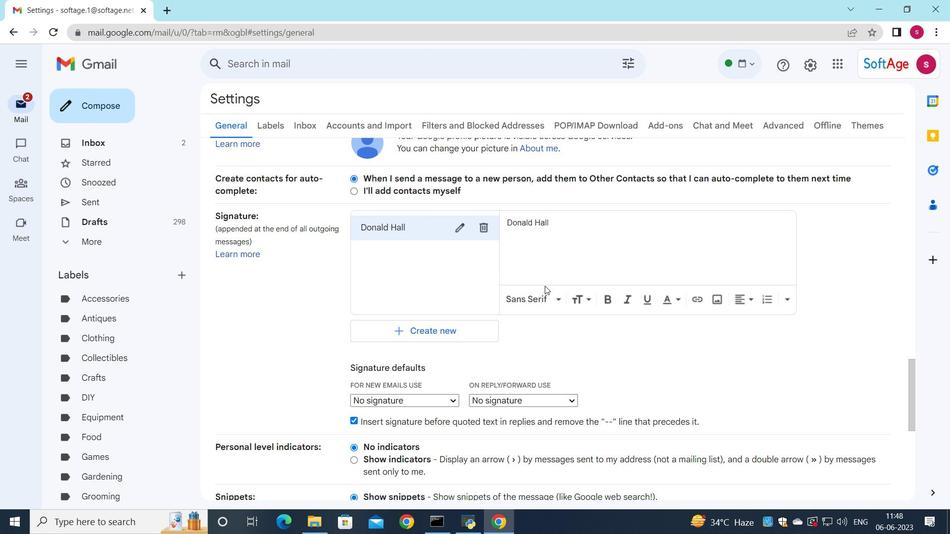 
Action: Mouse scrolled (543, 293) with delta (0, 0)
Screenshot: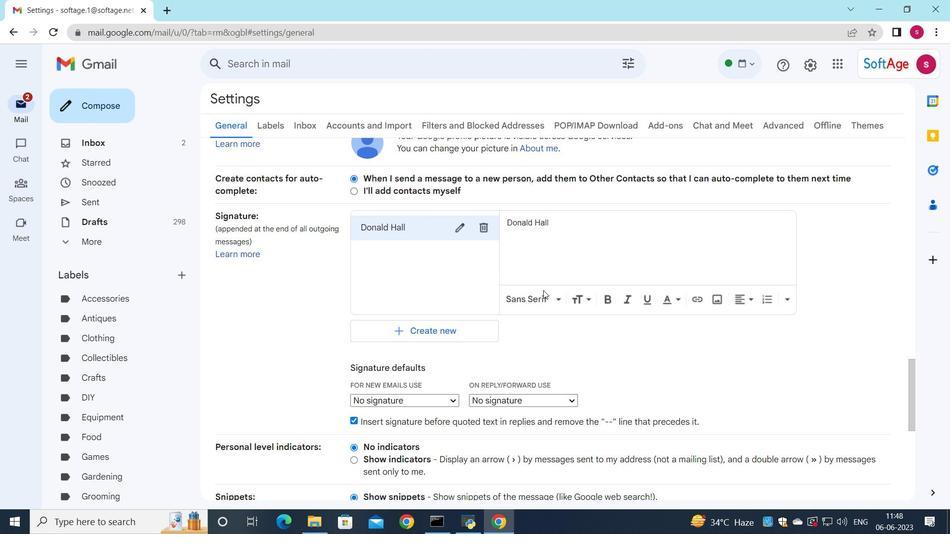 
Action: Mouse scrolled (543, 293) with delta (0, 0)
Screenshot: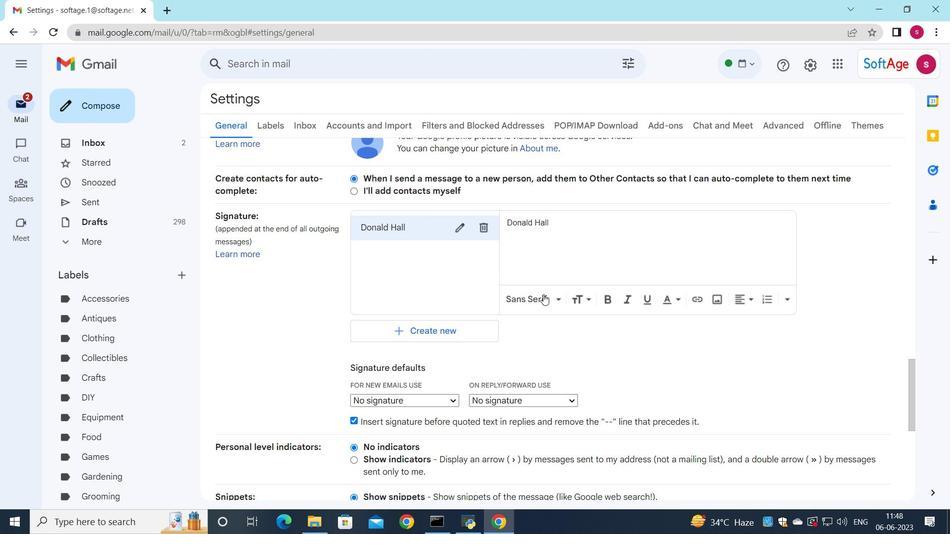 
Action: Mouse moved to (435, 223)
Screenshot: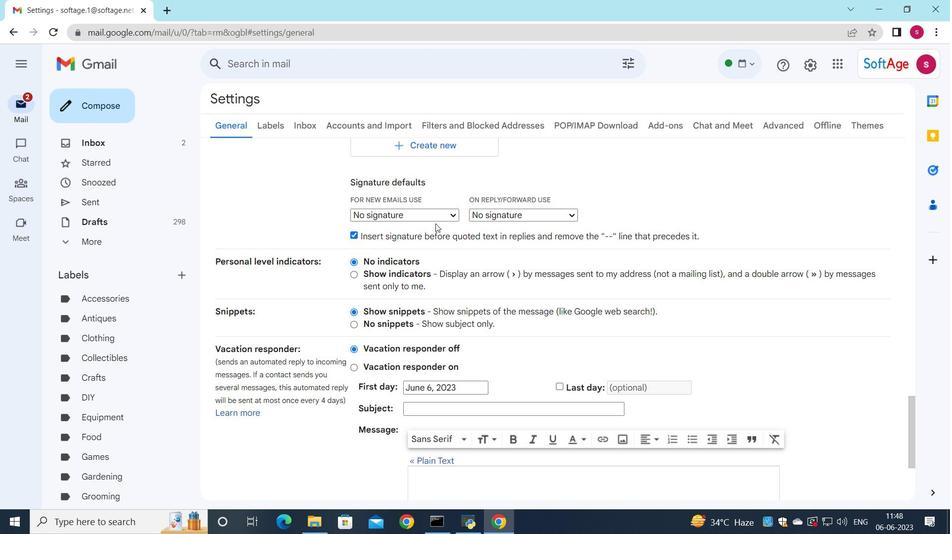 
Action: Mouse pressed left at (435, 223)
Screenshot: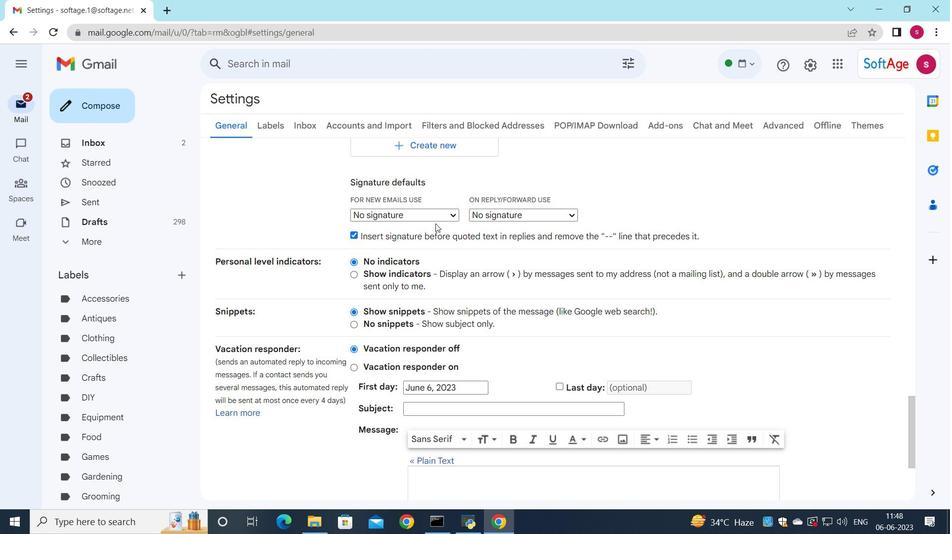 
Action: Mouse moved to (442, 219)
Screenshot: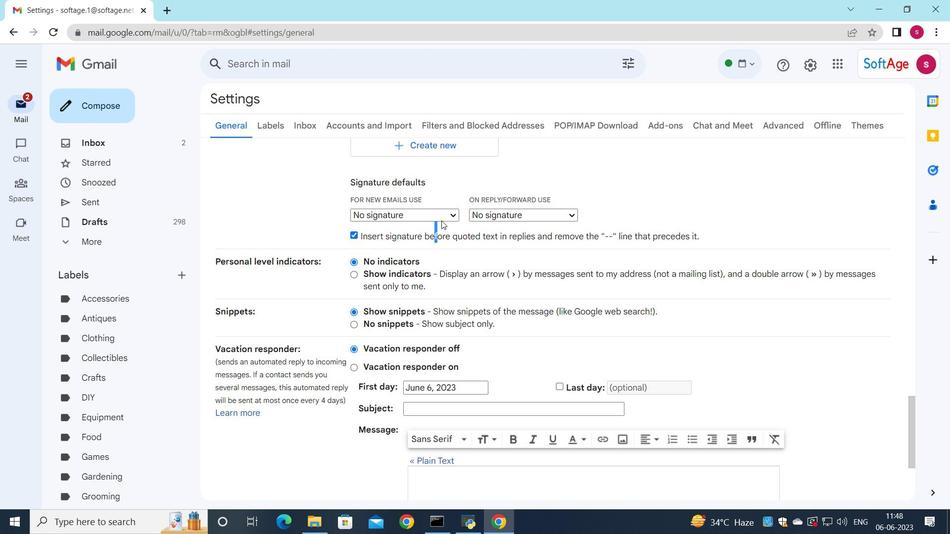 
Action: Mouse pressed left at (442, 219)
Screenshot: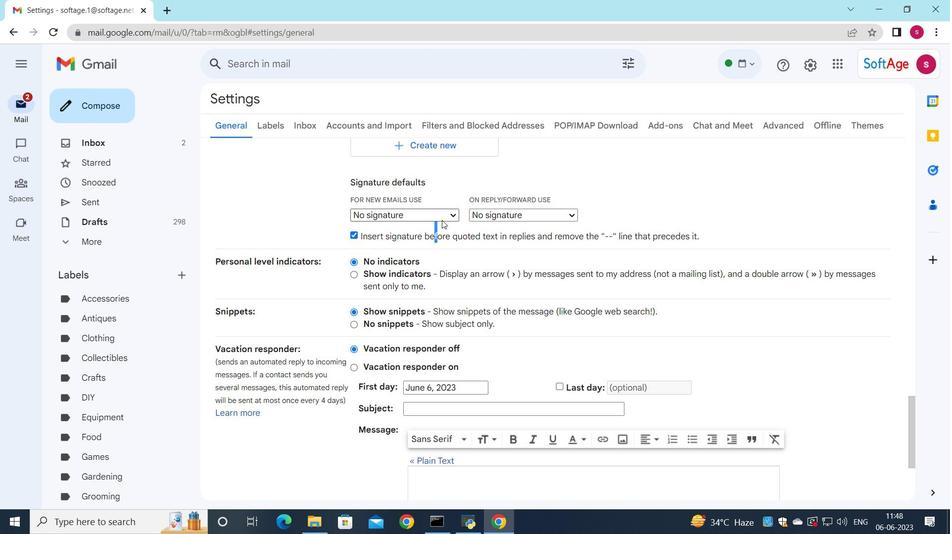 
Action: Mouse moved to (441, 233)
Screenshot: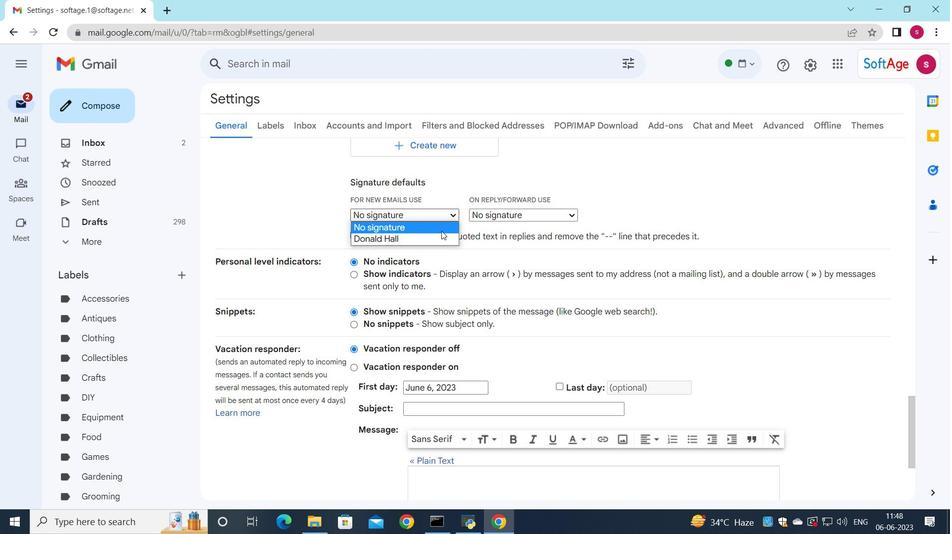 
Action: Mouse pressed left at (441, 233)
Screenshot: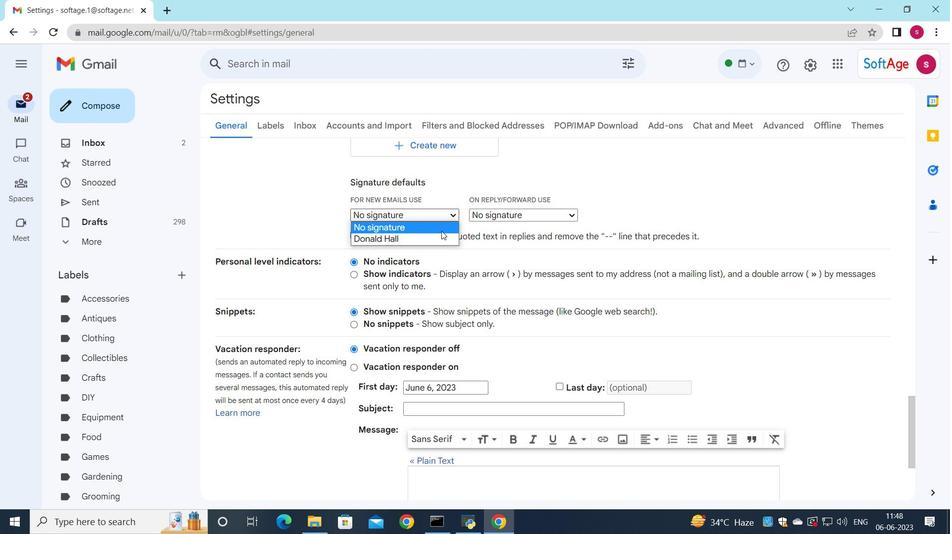 
Action: Mouse moved to (501, 215)
Screenshot: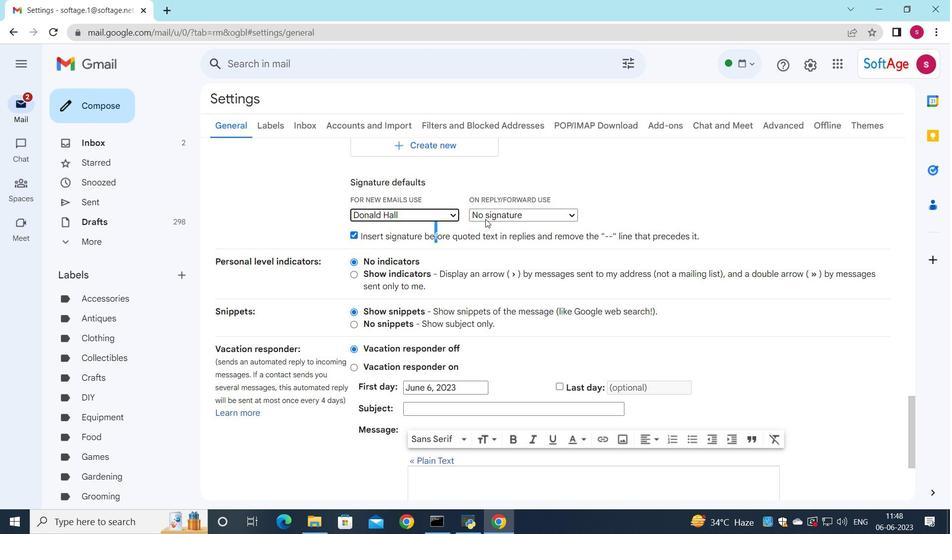 
Action: Mouse pressed left at (501, 215)
Screenshot: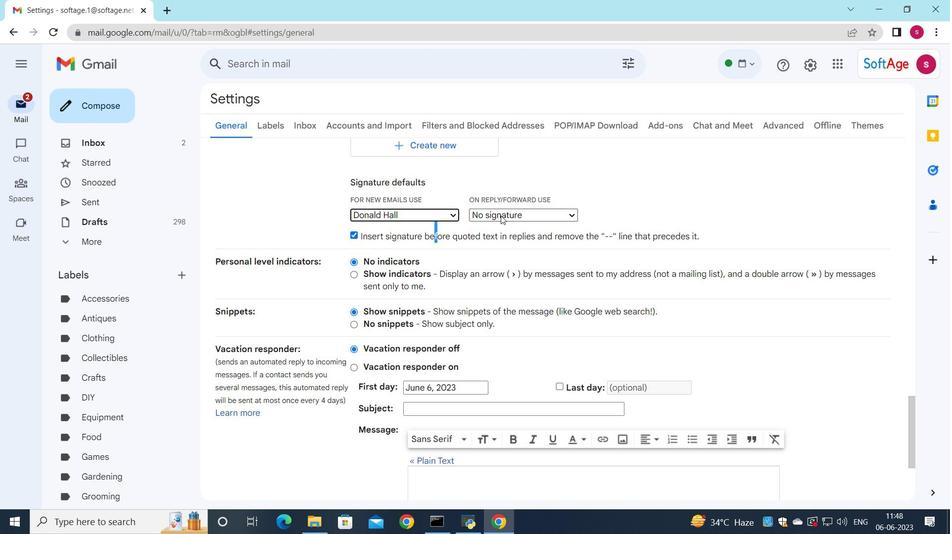 
Action: Mouse moved to (498, 235)
Screenshot: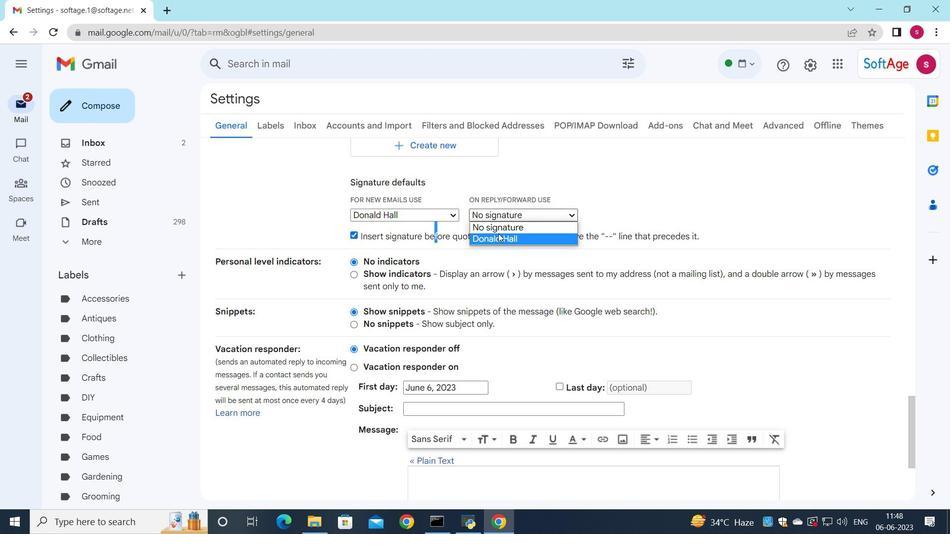 
Action: Mouse pressed left at (498, 235)
Screenshot: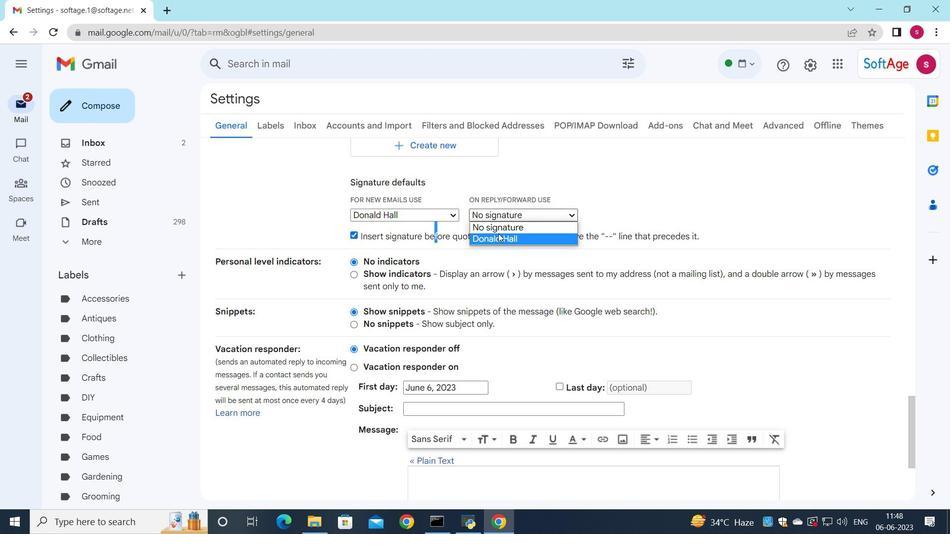 
Action: Mouse moved to (494, 203)
Screenshot: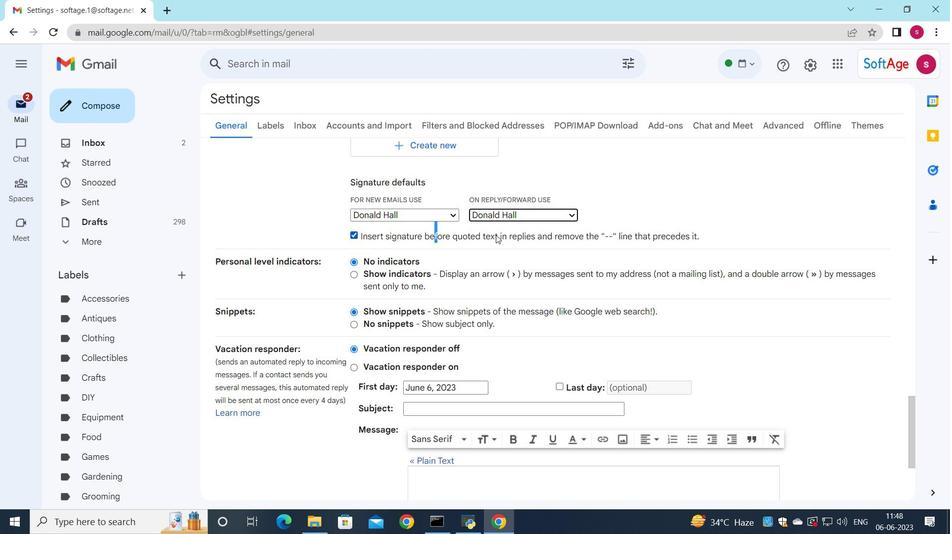
Action: Mouse scrolled (494, 202) with delta (0, 0)
Screenshot: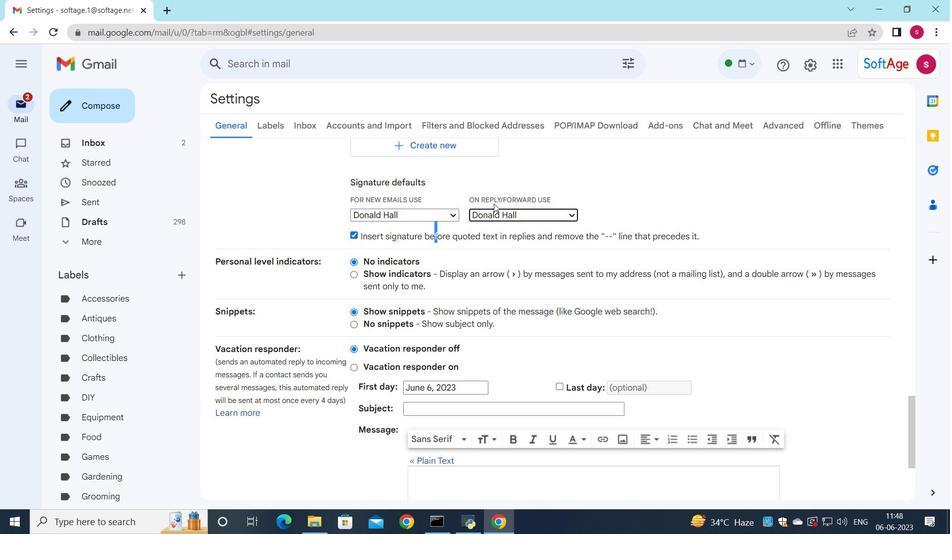 
Action: Mouse scrolled (494, 202) with delta (0, 0)
Screenshot: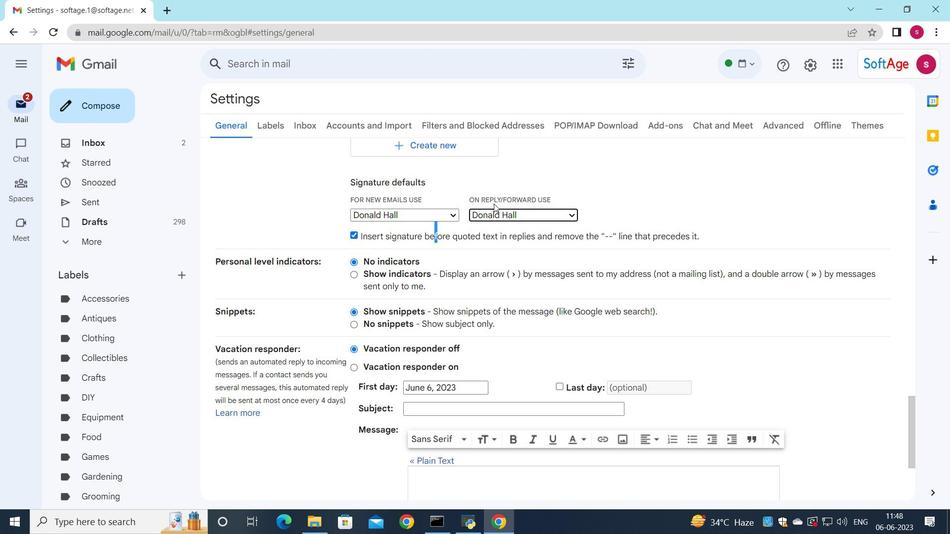 
Action: Mouse scrolled (494, 202) with delta (0, 0)
Screenshot: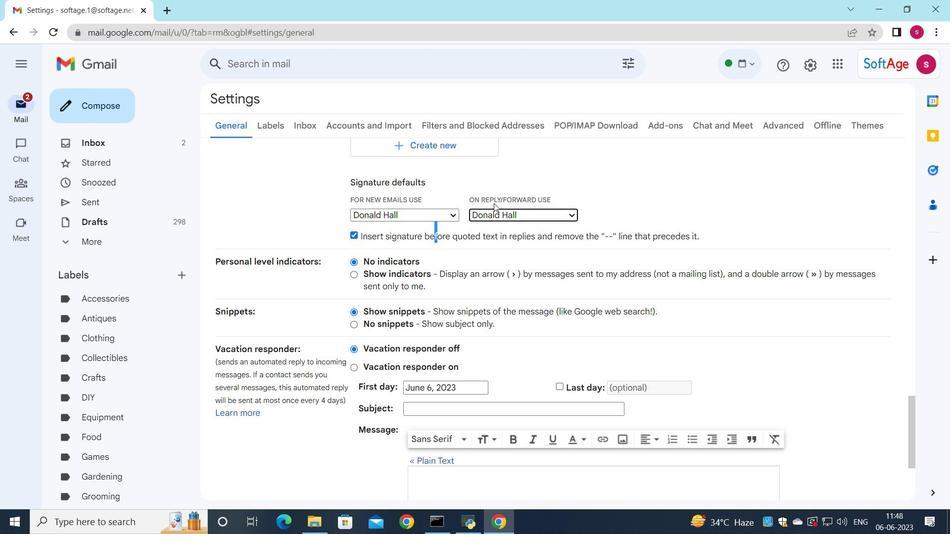 
Action: Mouse scrolled (494, 202) with delta (0, 0)
Screenshot: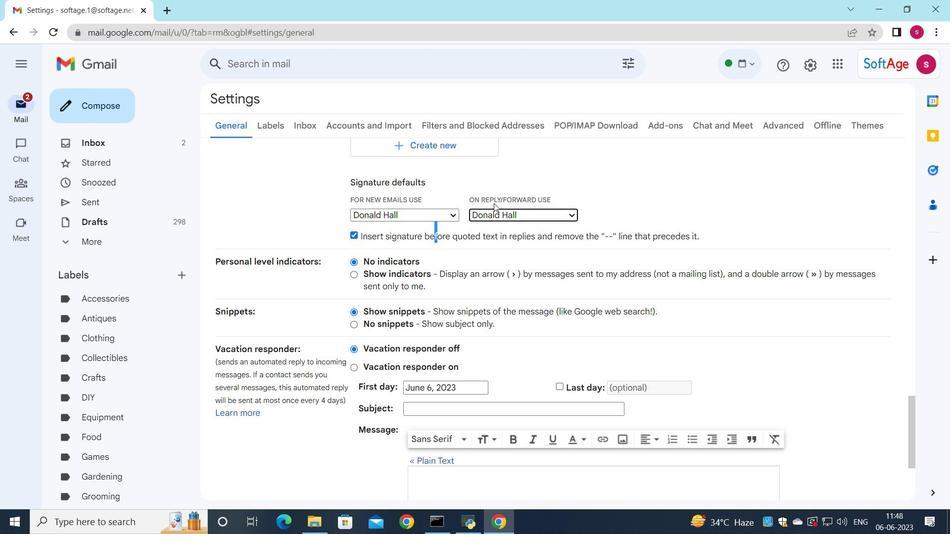 
Action: Mouse moved to (496, 211)
Screenshot: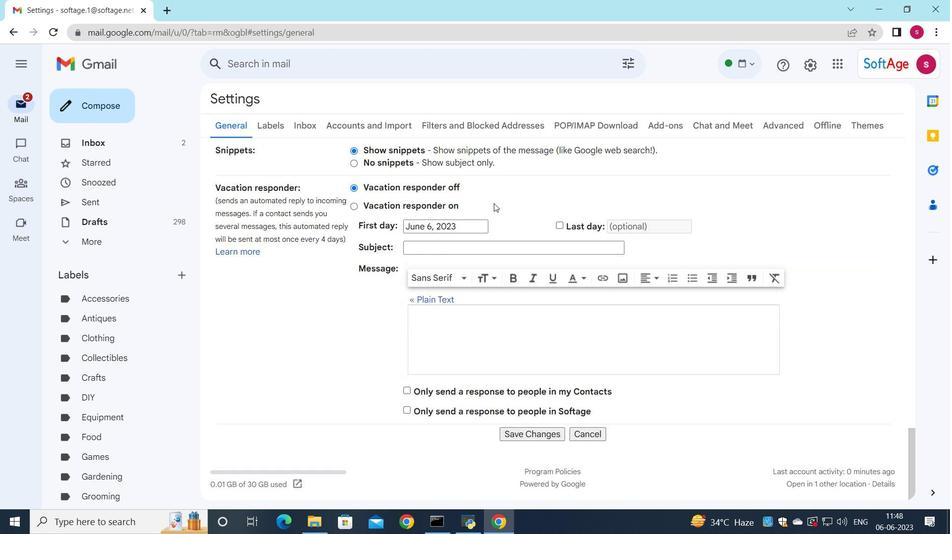 
Action: Mouse scrolled (496, 211) with delta (0, 0)
Screenshot: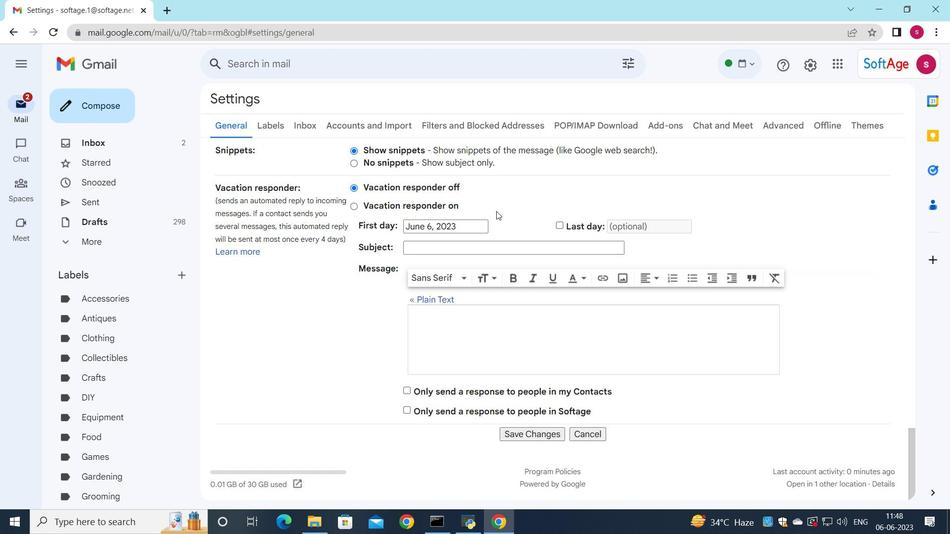 
Action: Mouse scrolled (496, 211) with delta (0, 0)
Screenshot: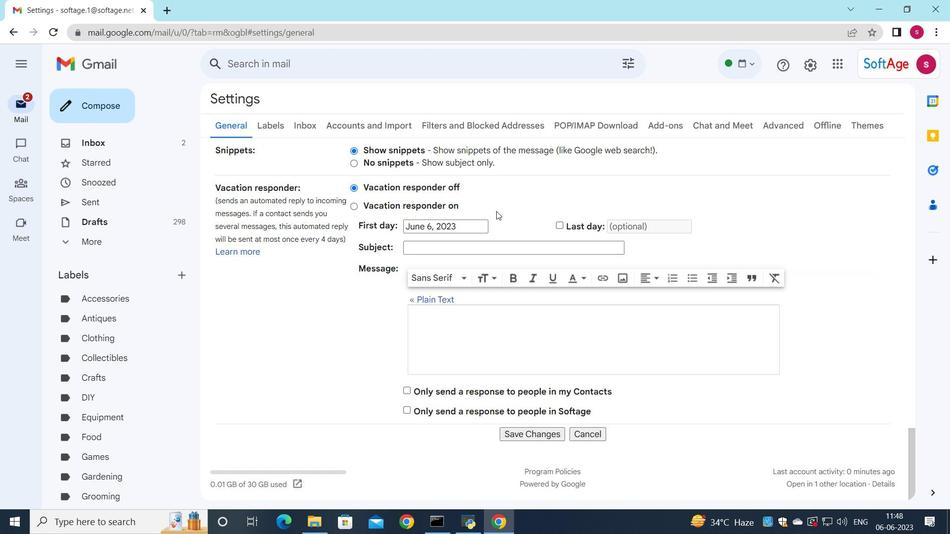 
Action: Mouse moved to (500, 220)
Screenshot: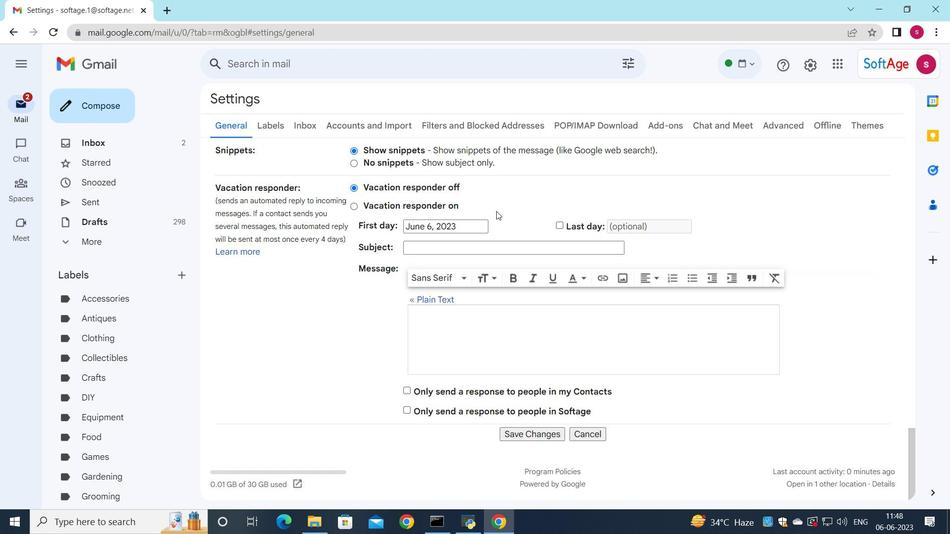 
Action: Mouse scrolled (500, 219) with delta (0, 0)
Screenshot: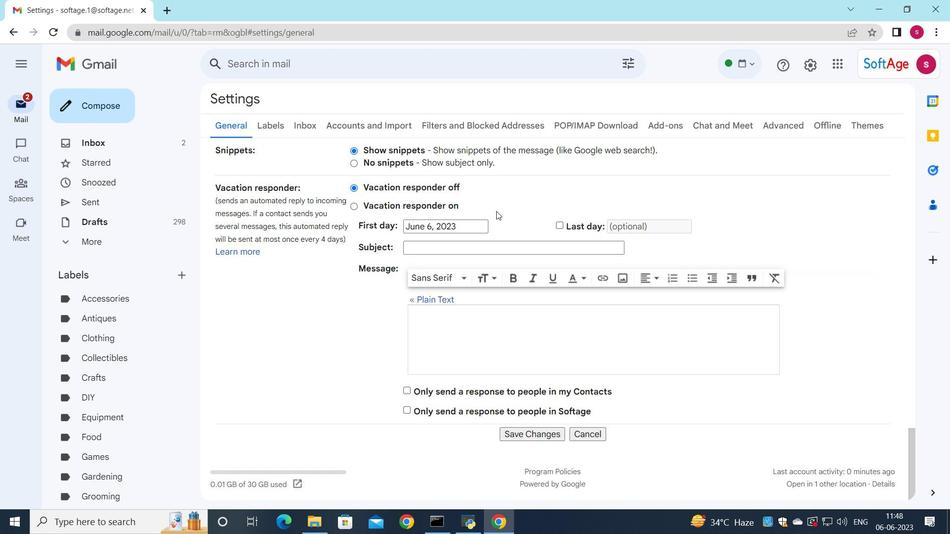 
Action: Mouse moved to (505, 233)
Screenshot: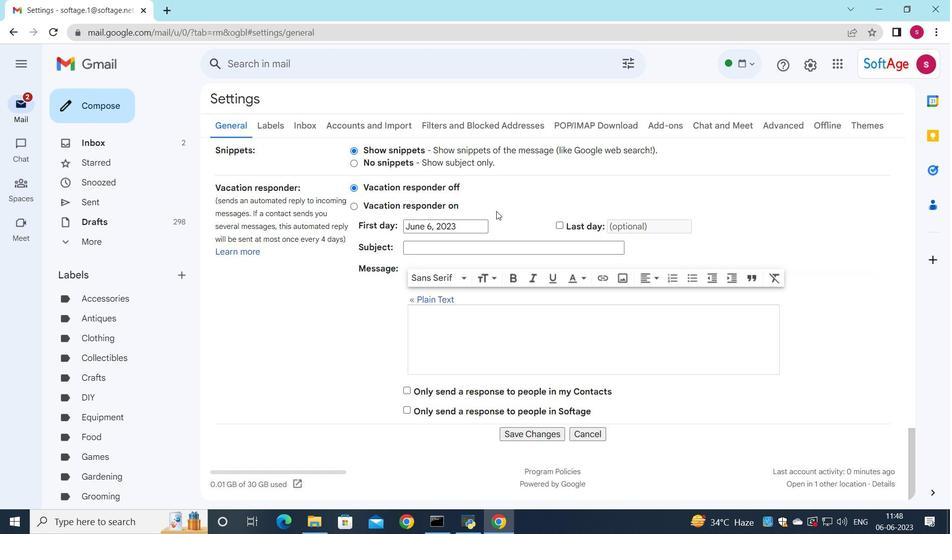 
Action: Mouse scrolled (505, 232) with delta (0, 0)
Screenshot: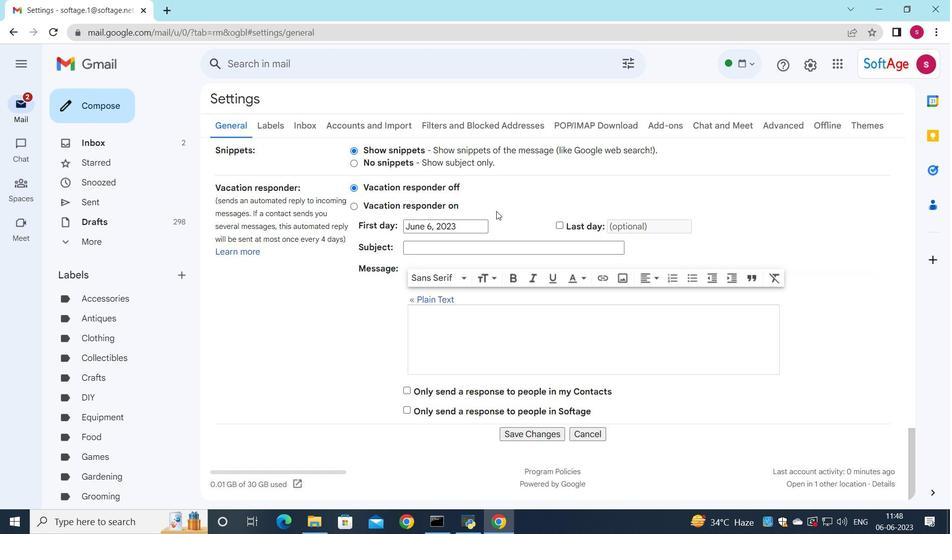 
Action: Mouse moved to (552, 430)
Screenshot: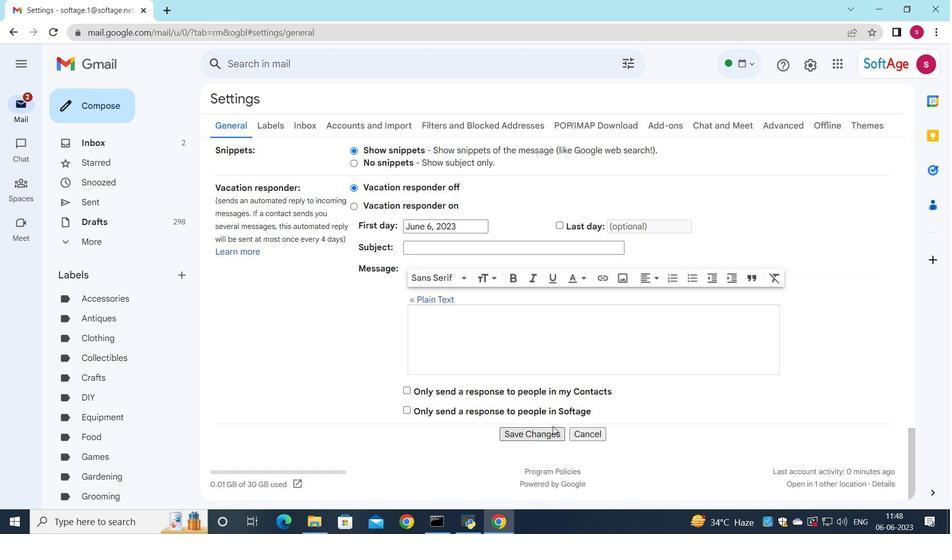 
Action: Mouse pressed left at (552, 430)
Screenshot: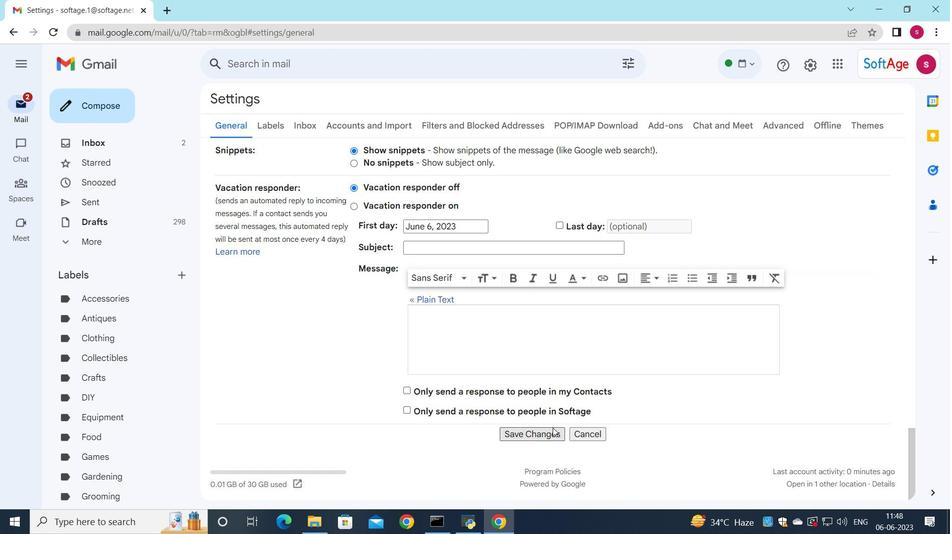 
Action: Mouse moved to (221, 123)
Screenshot: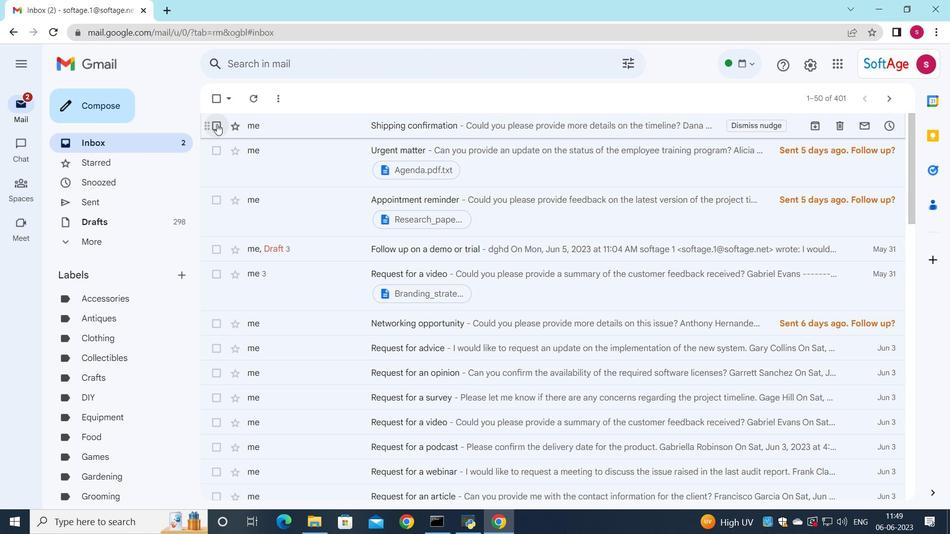
Action: Mouse pressed left at (221, 123)
Screenshot: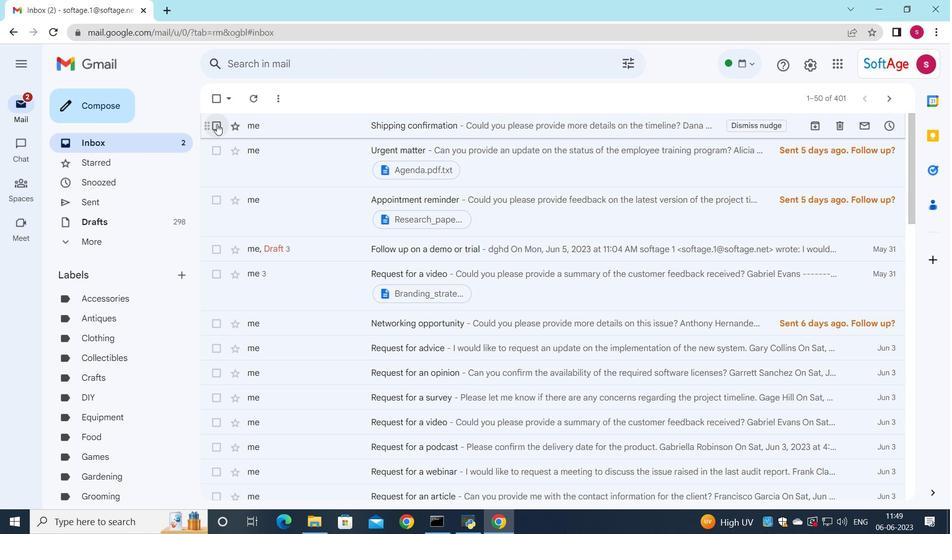 
Action: Mouse moved to (484, 102)
Screenshot: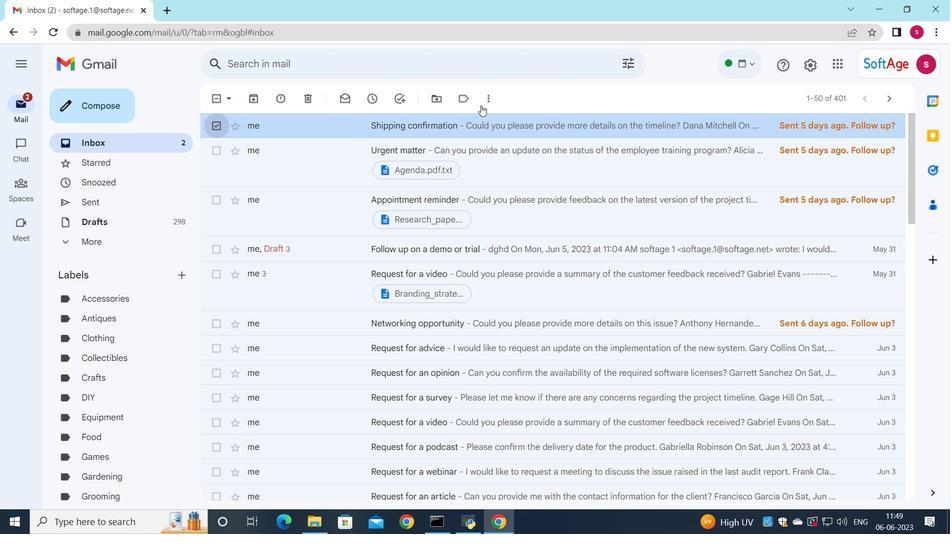 
Action: Mouse pressed left at (484, 102)
Screenshot: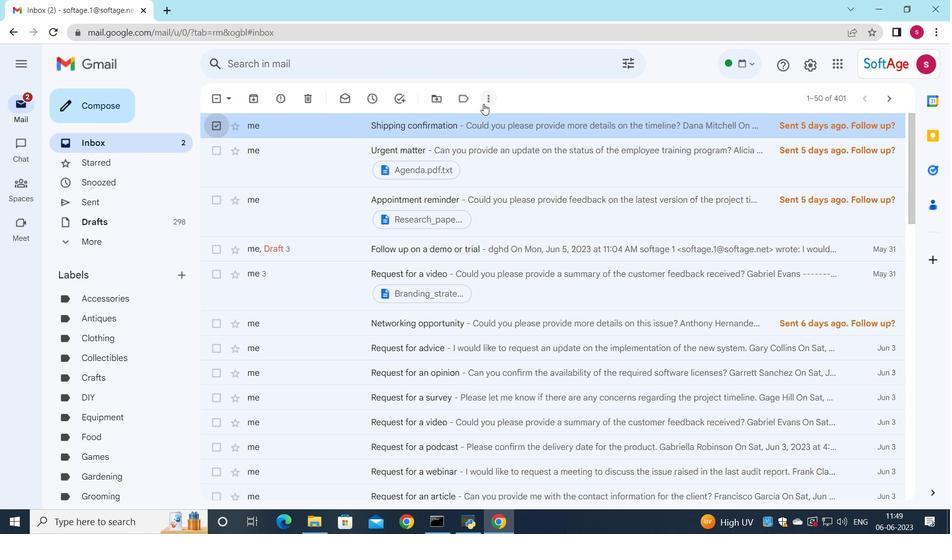 
Action: Mouse moved to (511, 242)
Screenshot: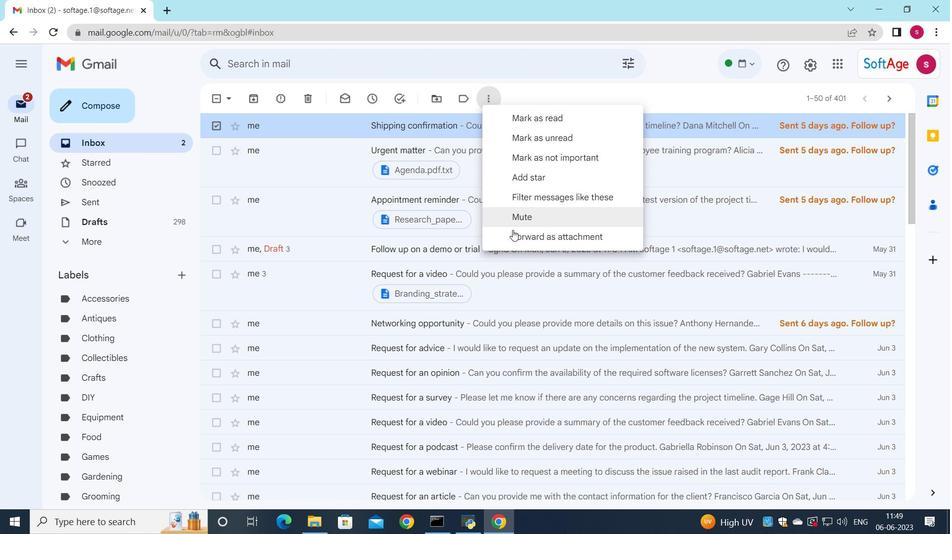 
Action: Mouse pressed left at (511, 242)
Screenshot: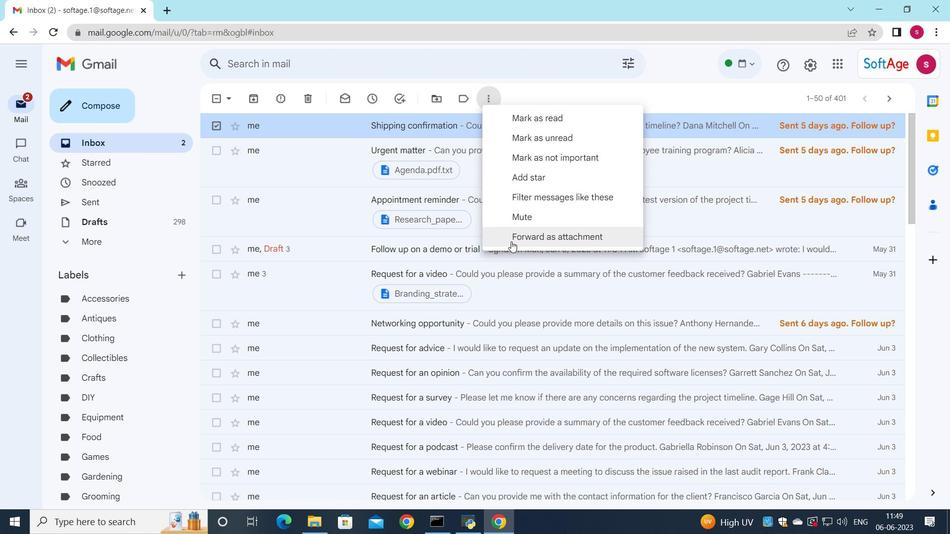 
Action: Mouse moved to (579, 215)
Screenshot: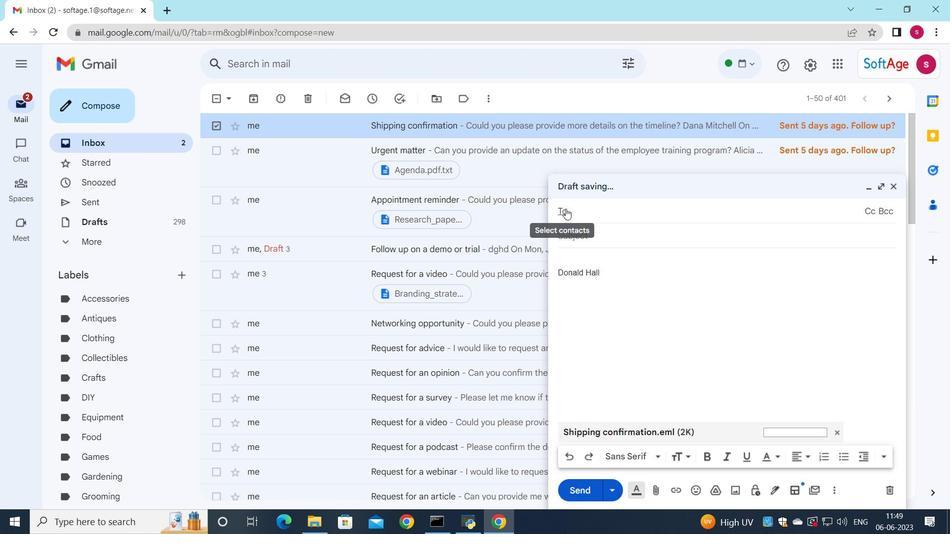 
Action: Key pressed s
Screenshot: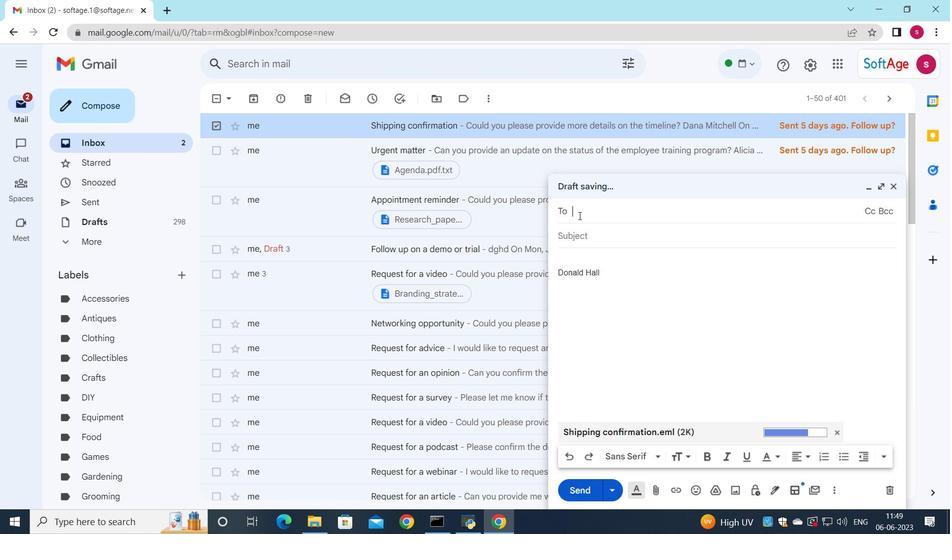 
Action: Mouse moved to (638, 245)
Screenshot: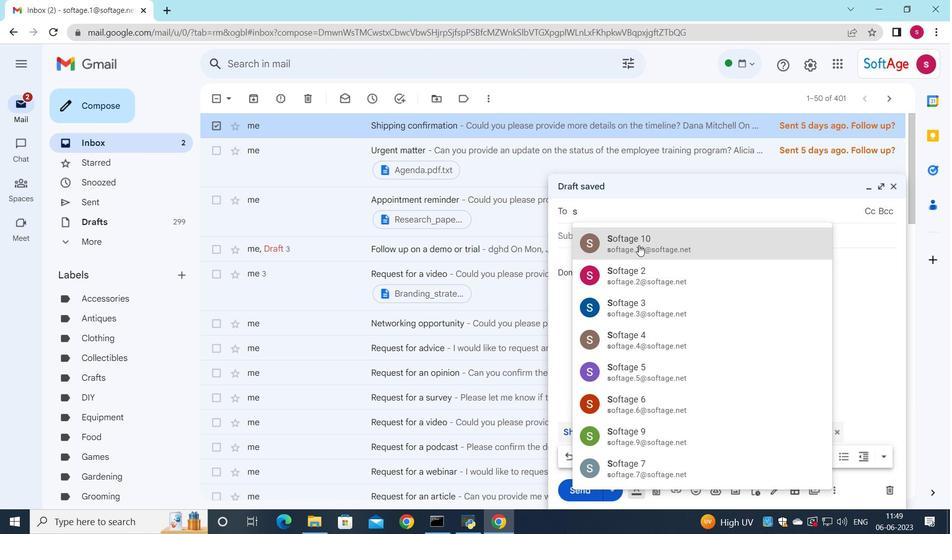 
Action: Mouse pressed left at (638, 245)
Screenshot: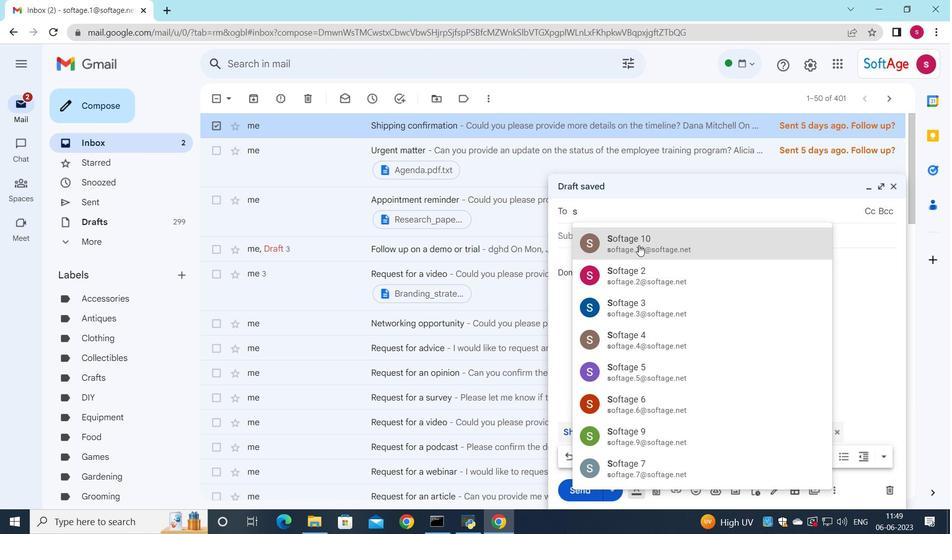 
Action: Mouse moved to (604, 251)
Screenshot: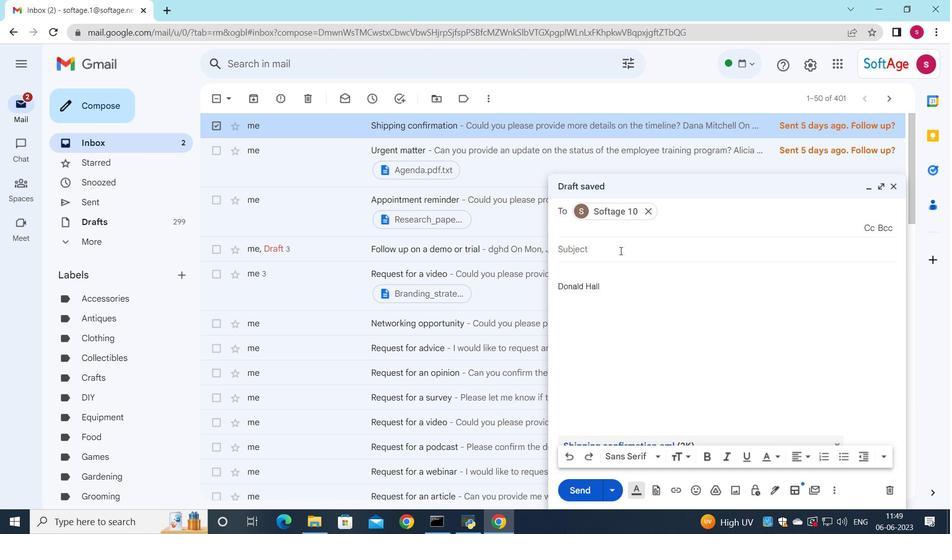 
Action: Mouse pressed left at (604, 251)
Screenshot: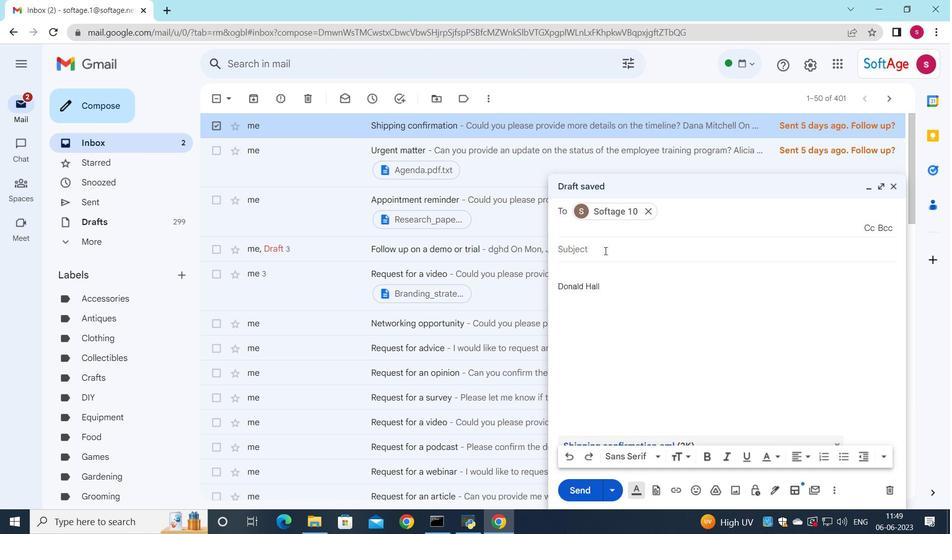 
Action: Mouse moved to (602, 236)
Screenshot: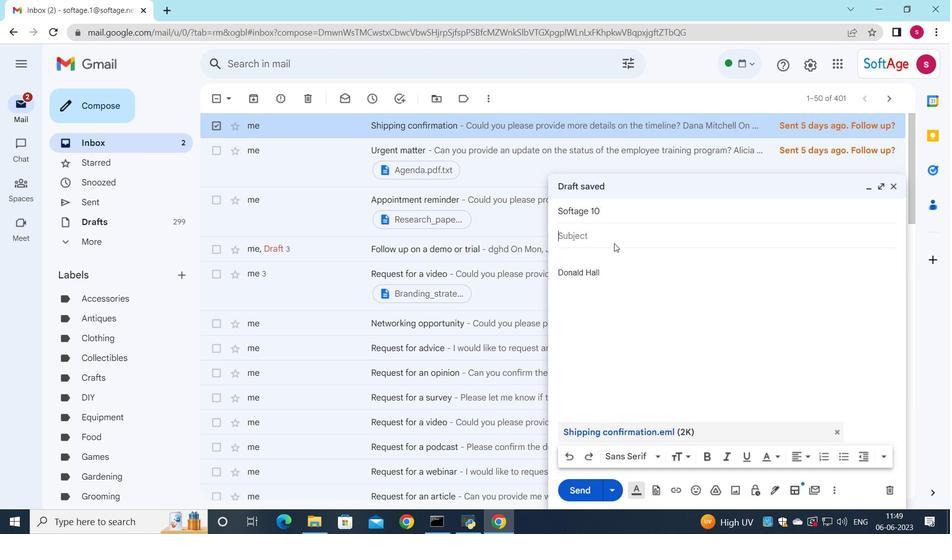 
Action: Key pressed <Key.shift>Performance<Key.space>review<Key.space>
Screenshot: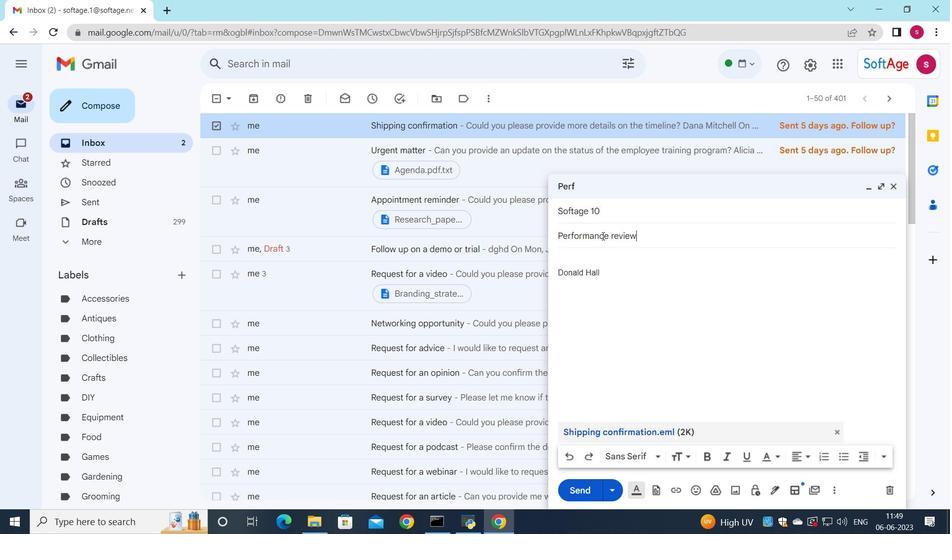 
Action: Mouse moved to (564, 254)
Screenshot: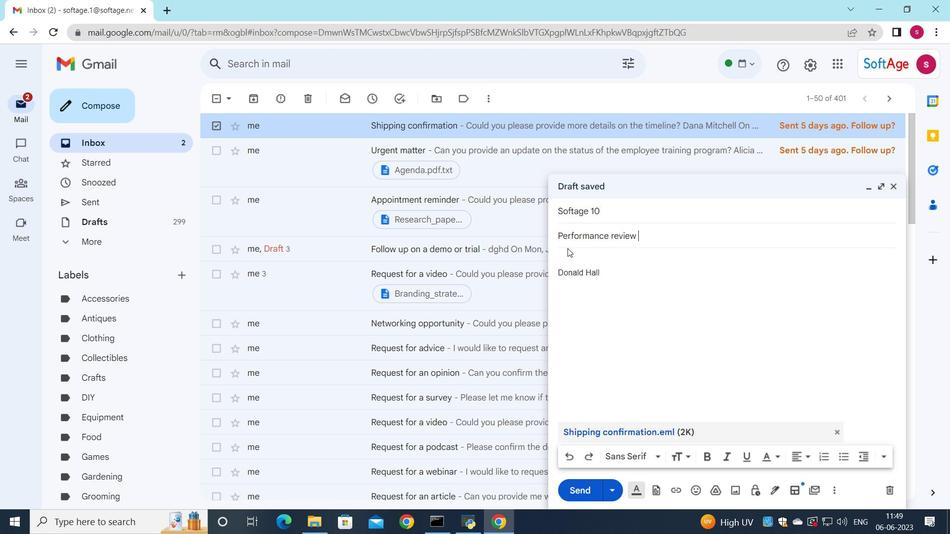 
Action: Mouse pressed left at (564, 254)
Screenshot: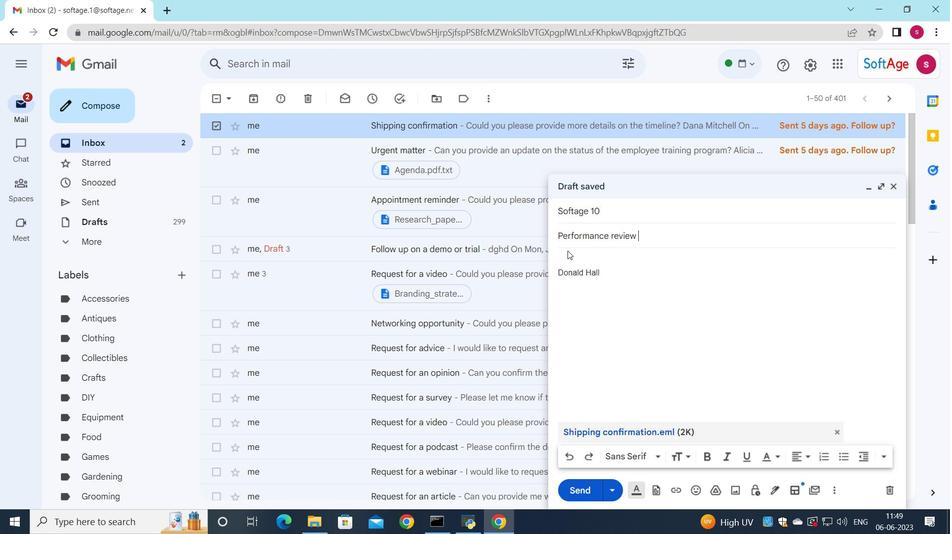 
Action: Mouse moved to (665, 248)
Screenshot: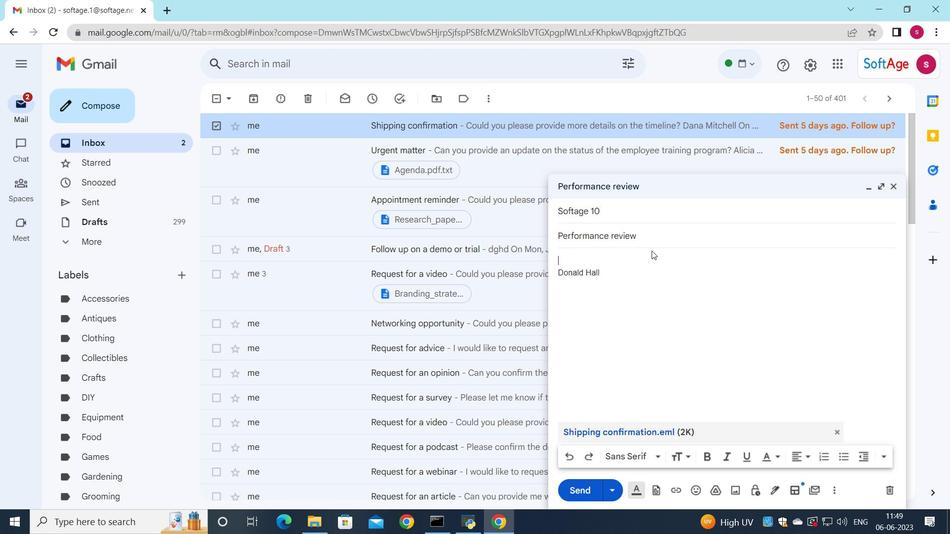 
Action: Key pressed <Key.shift>I<Key.space>need<Key.space>your<Key.space>input<Key.space>on<Key.space>the<Key.space>best<Key.space>approach<Key.space>to<Key.space>resolving<Key.space>a<Key.space>project<Key.space>issue.
Screenshot: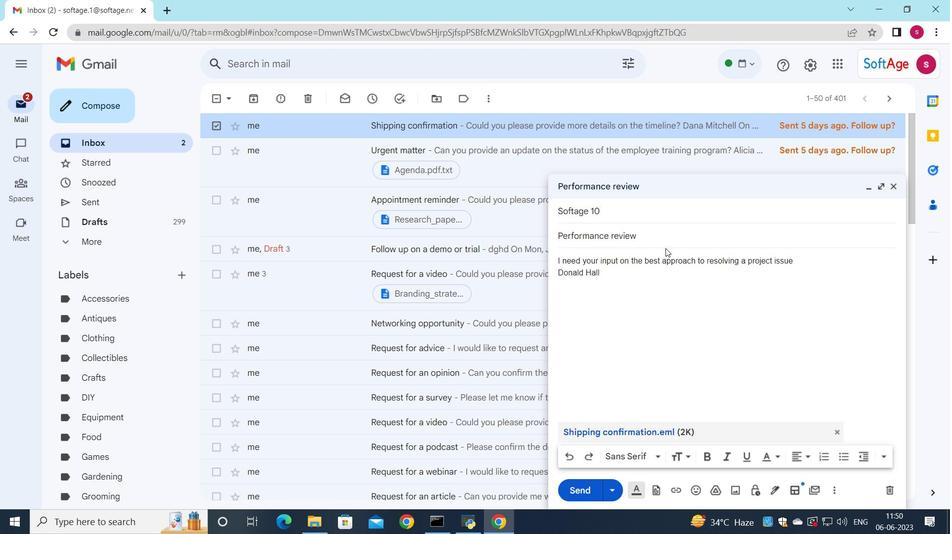 
Action: Mouse moved to (583, 487)
Screenshot: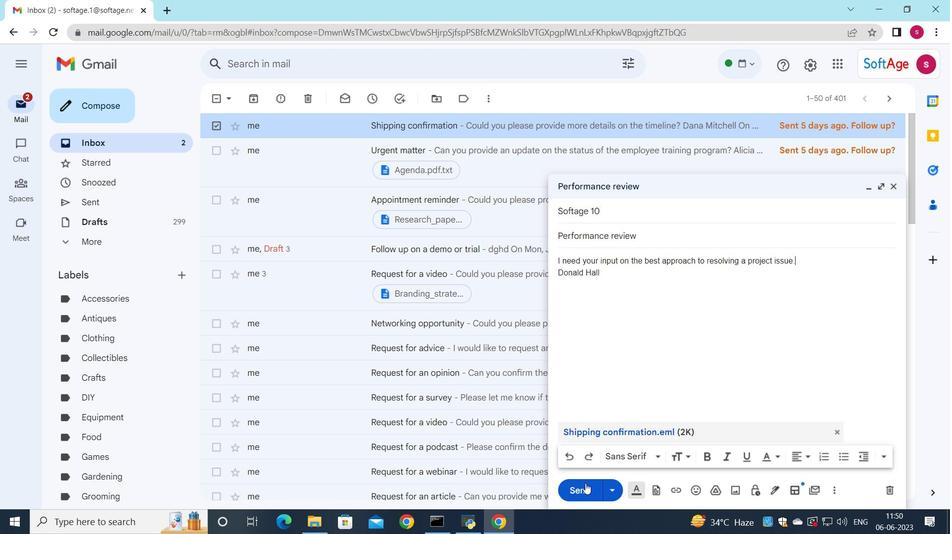 
Action: Mouse pressed left at (583, 487)
Screenshot: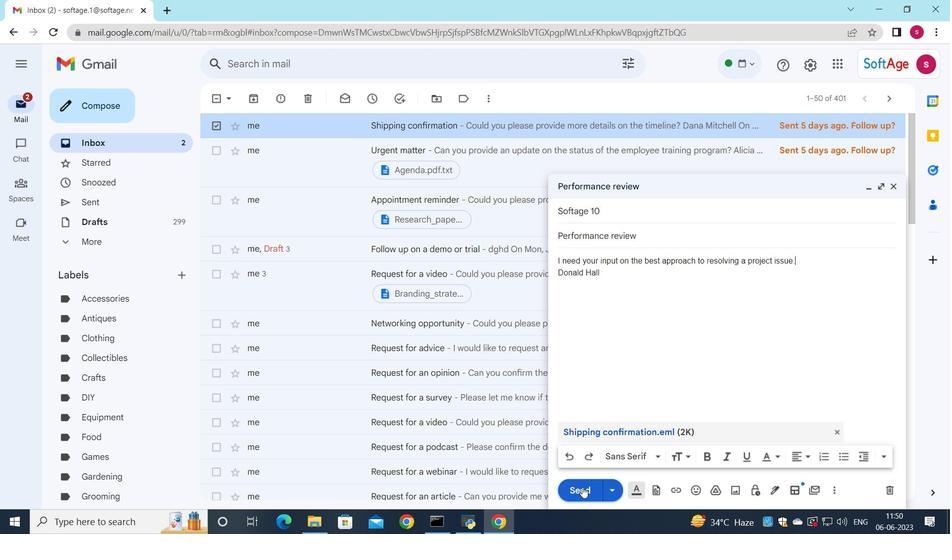 
Action: Mouse moved to (682, 324)
Screenshot: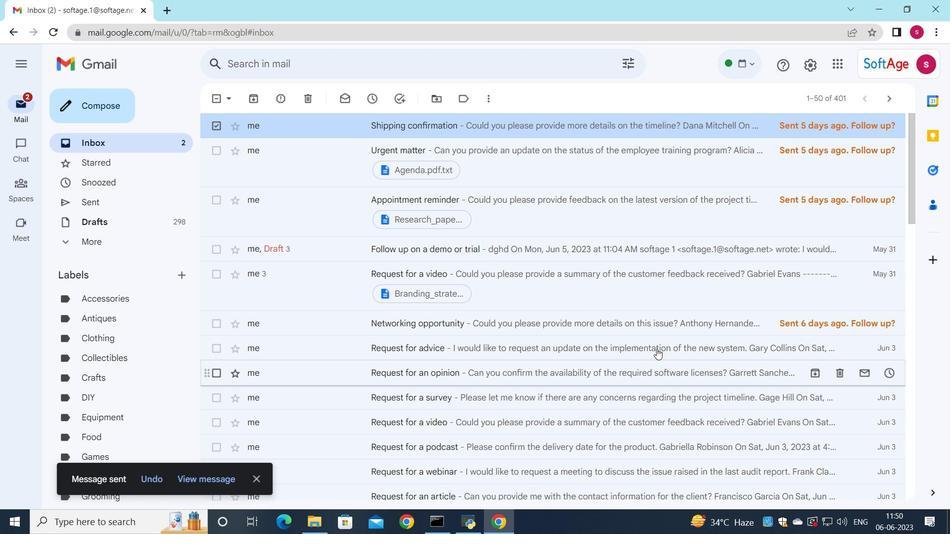 
